 Task: Look for space in Khorramabad, Iran from 12th  August, 2023 to 15th August, 2023 for 3 adults in price range Rs.12000 to Rs.16000. Place can be entire place with 2 bedrooms having 3 beds and 1 bathroom. Property type can be house, flat, guest house. Booking option can be shelf check-in. Required host language is English.
Action: Mouse moved to (464, 70)
Screenshot: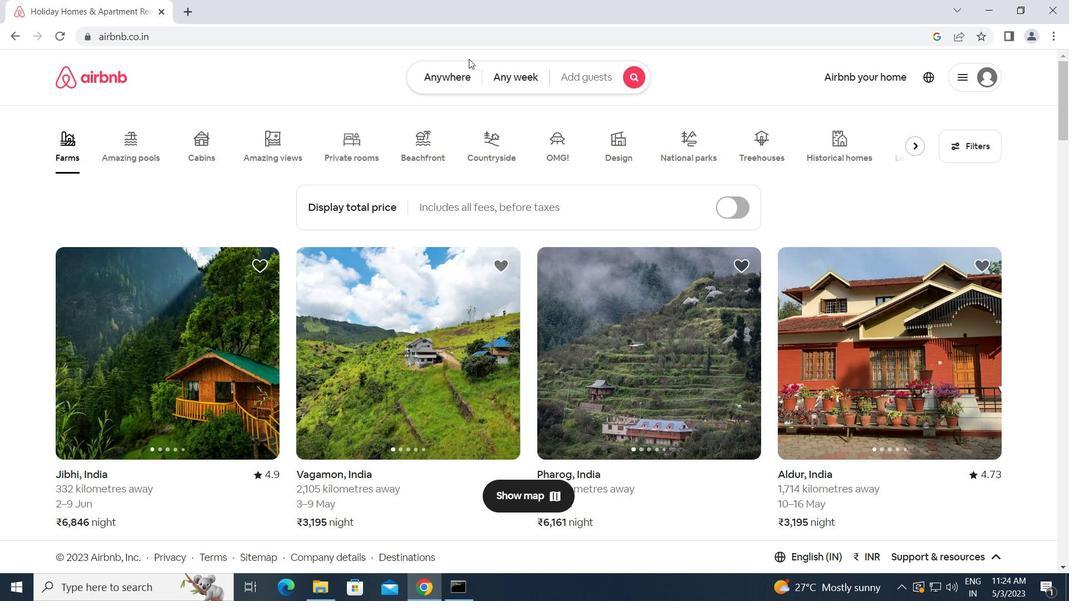 
Action: Mouse pressed left at (464, 70)
Screenshot: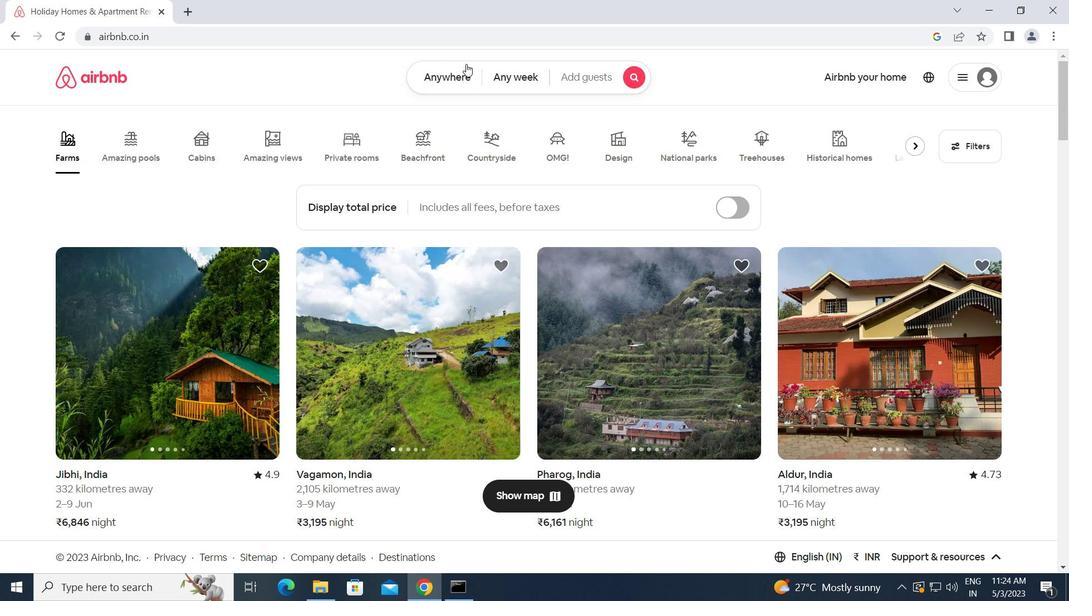 
Action: Mouse moved to (381, 129)
Screenshot: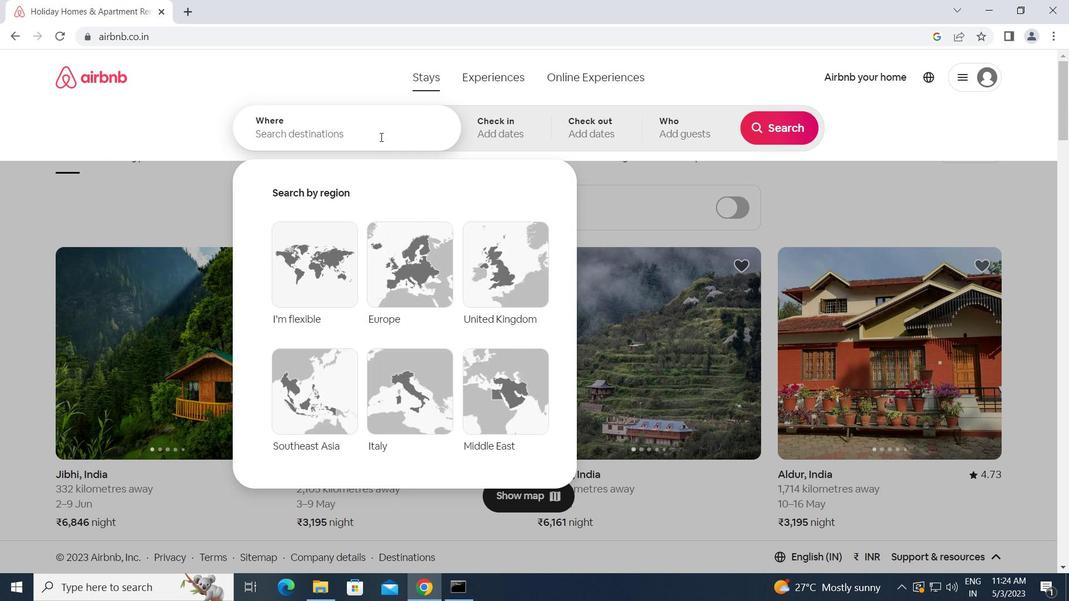 
Action: Mouse pressed left at (381, 129)
Screenshot: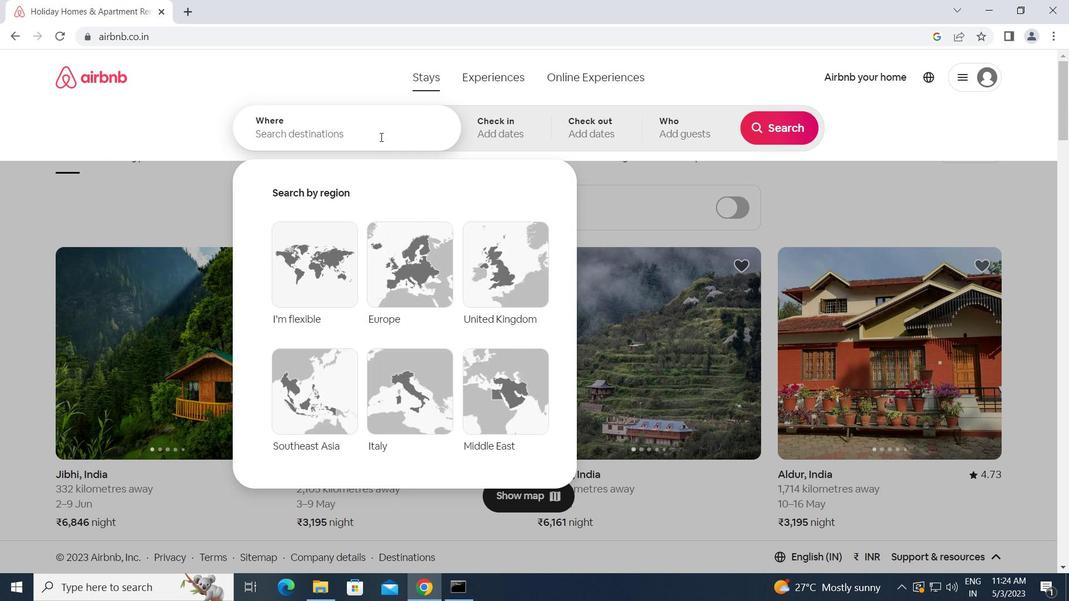 
Action: Key pressed k<Key.caps_lock>horramabad,<Key.space><Key.caps_lock>i<Key.caps_lock>ran<Key.enter>
Screenshot: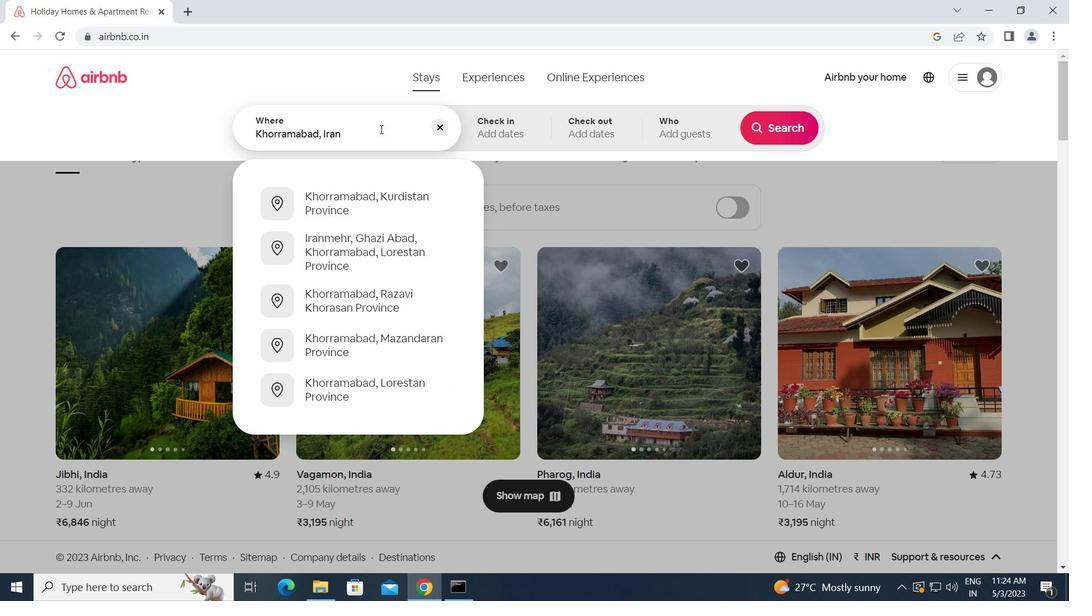 
Action: Mouse moved to (773, 239)
Screenshot: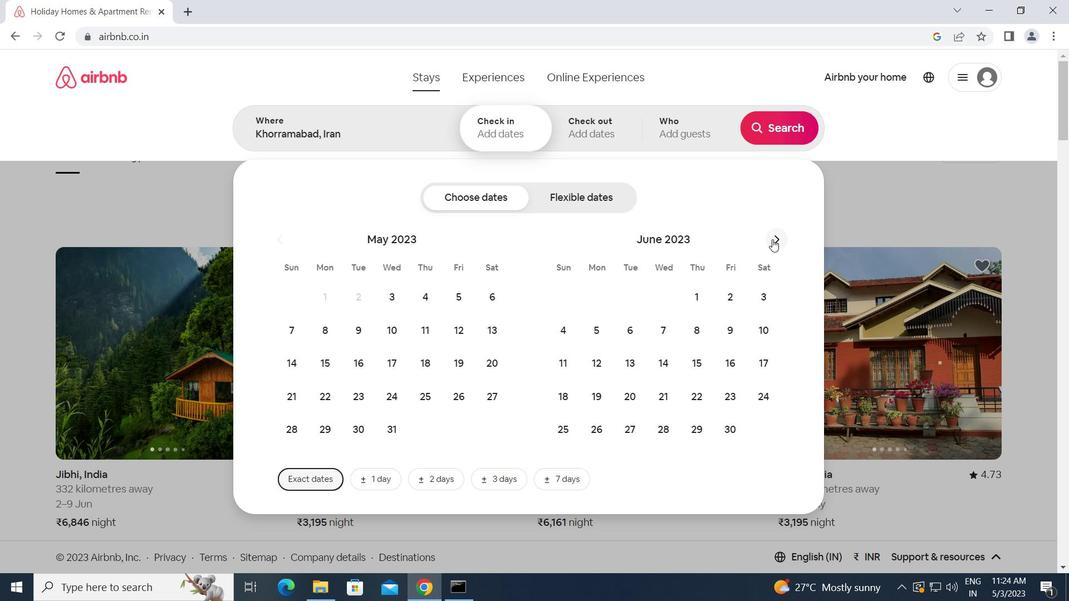 
Action: Mouse pressed left at (773, 239)
Screenshot: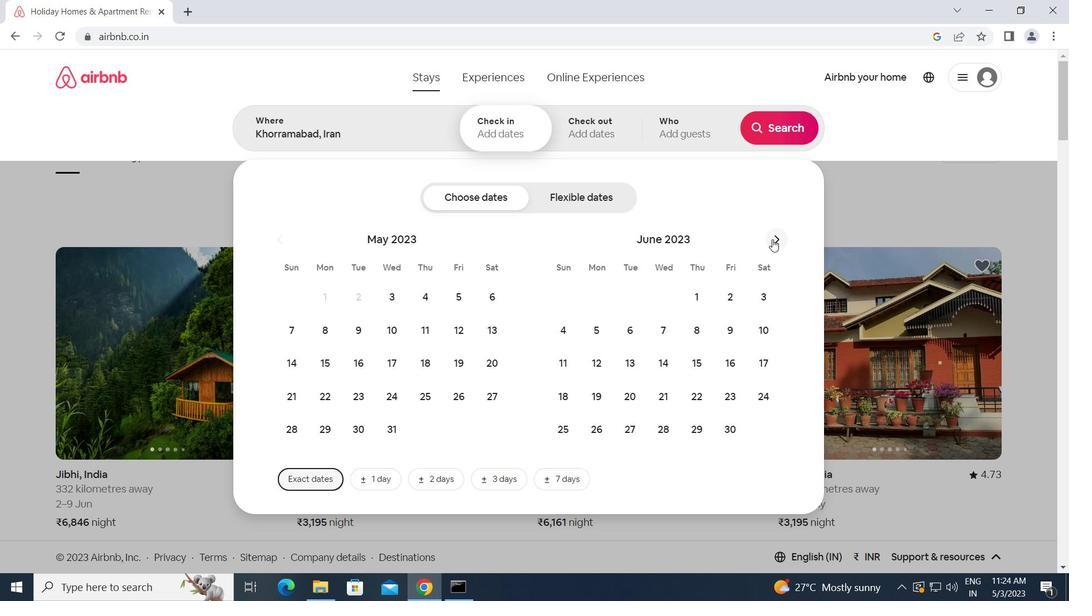 
Action: Mouse moved to (773, 239)
Screenshot: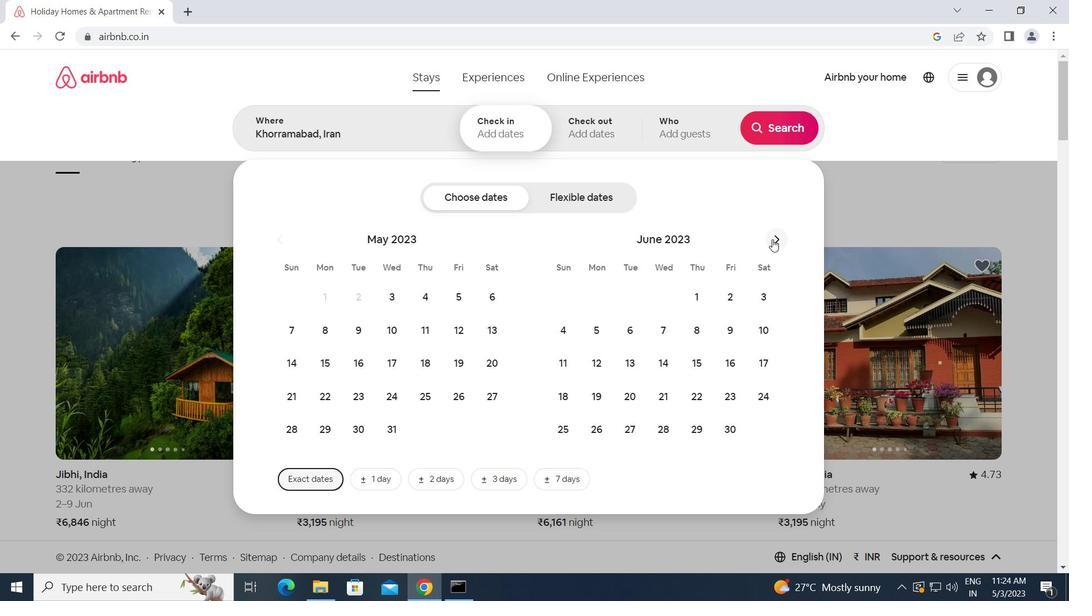 
Action: Mouse pressed left at (773, 239)
Screenshot: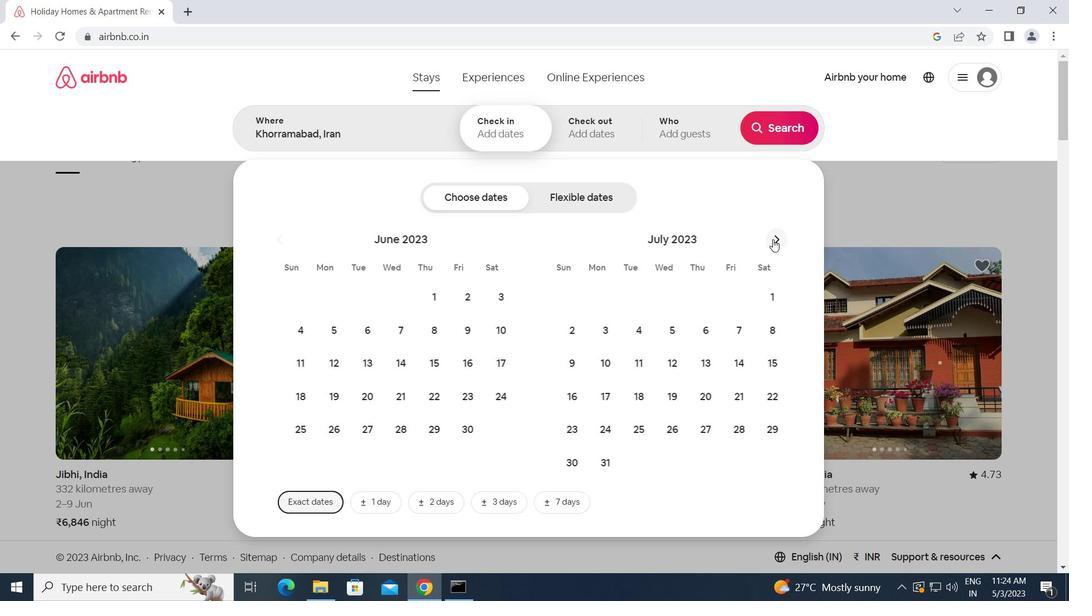 
Action: Mouse moved to (755, 327)
Screenshot: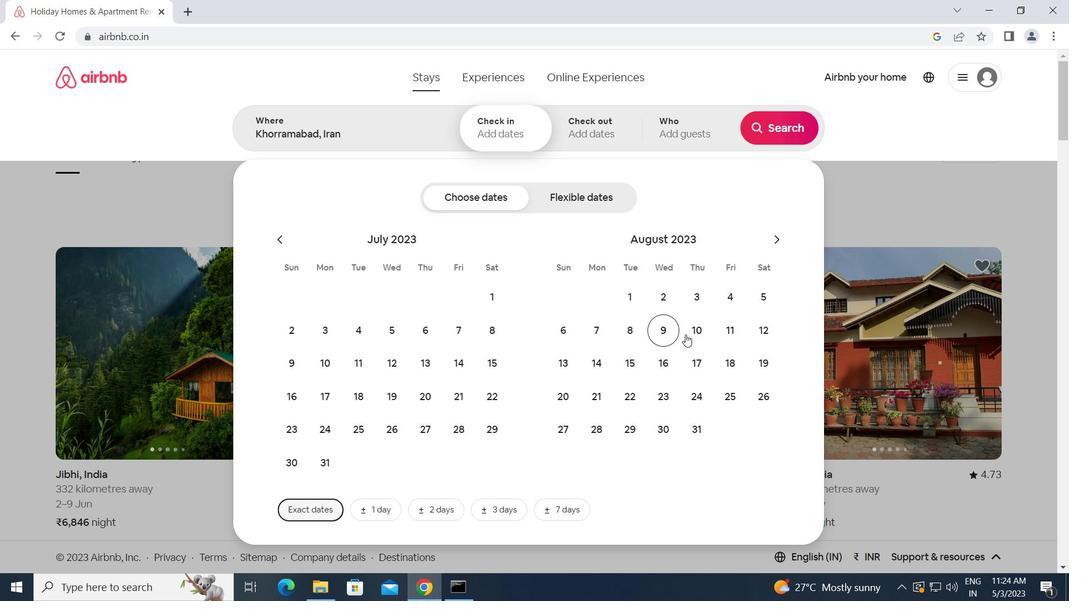 
Action: Mouse pressed left at (755, 327)
Screenshot: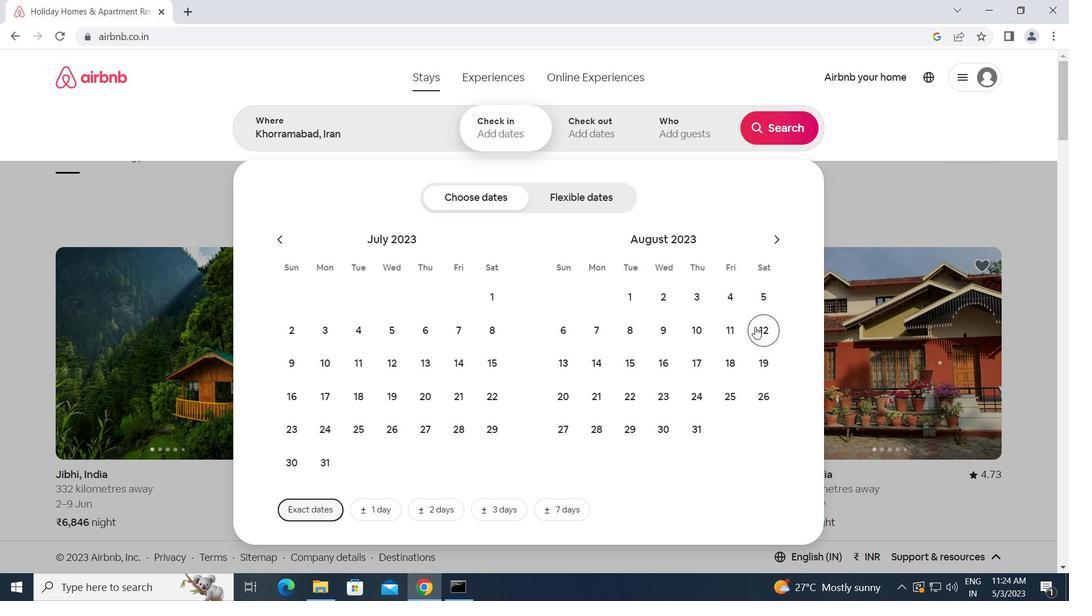 
Action: Mouse moved to (635, 363)
Screenshot: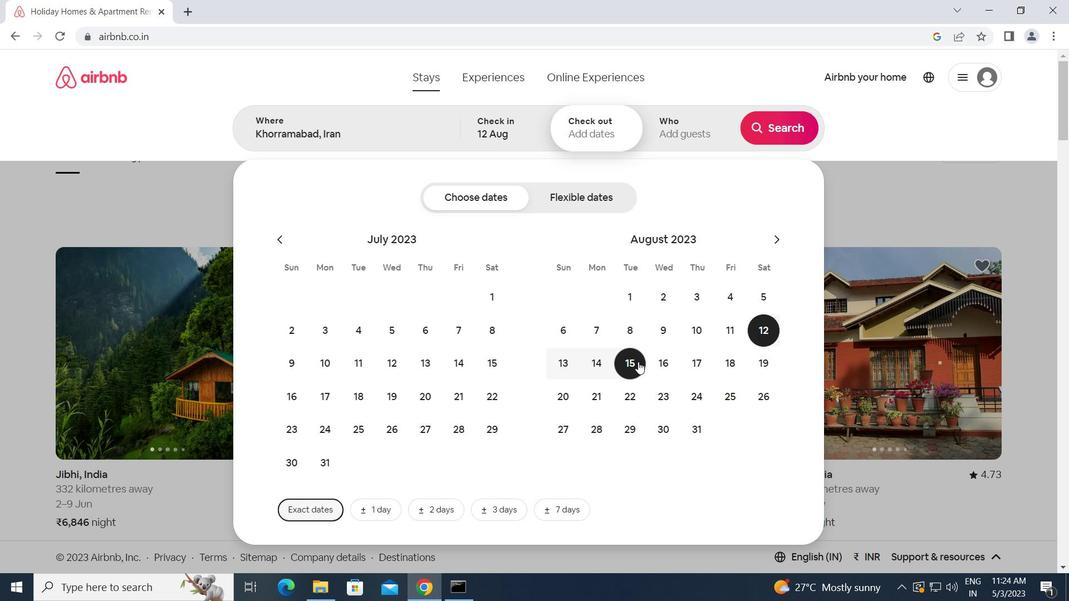 
Action: Mouse pressed left at (635, 363)
Screenshot: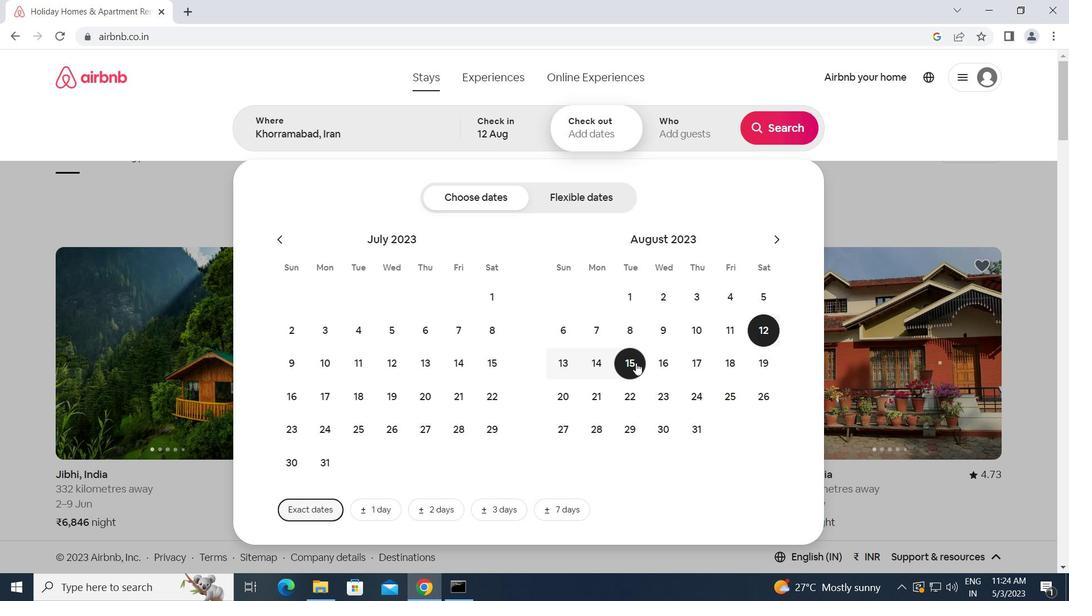 
Action: Mouse moved to (695, 128)
Screenshot: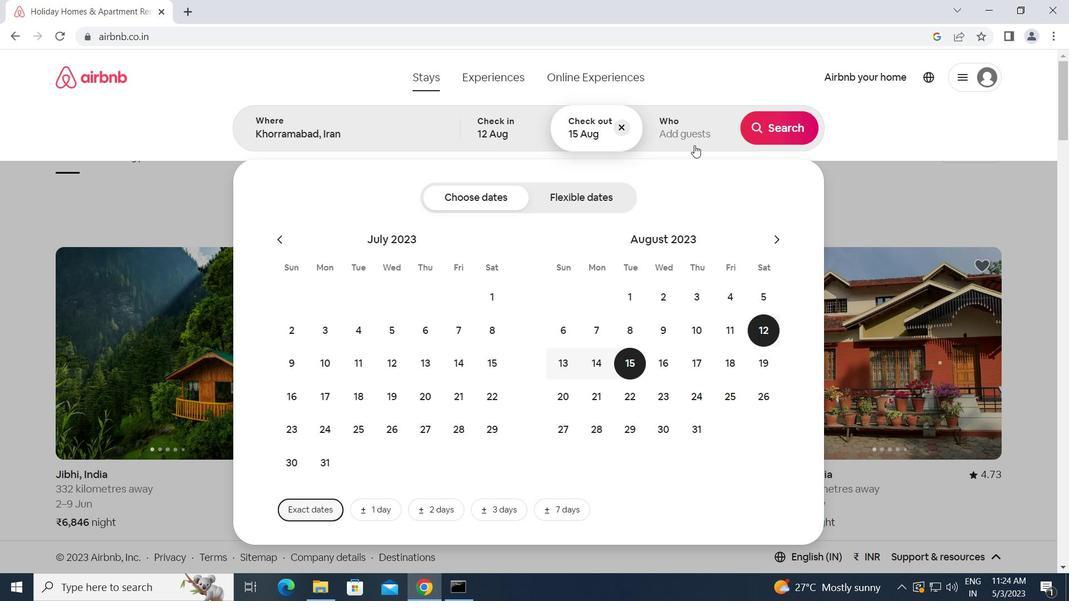 
Action: Mouse pressed left at (695, 128)
Screenshot: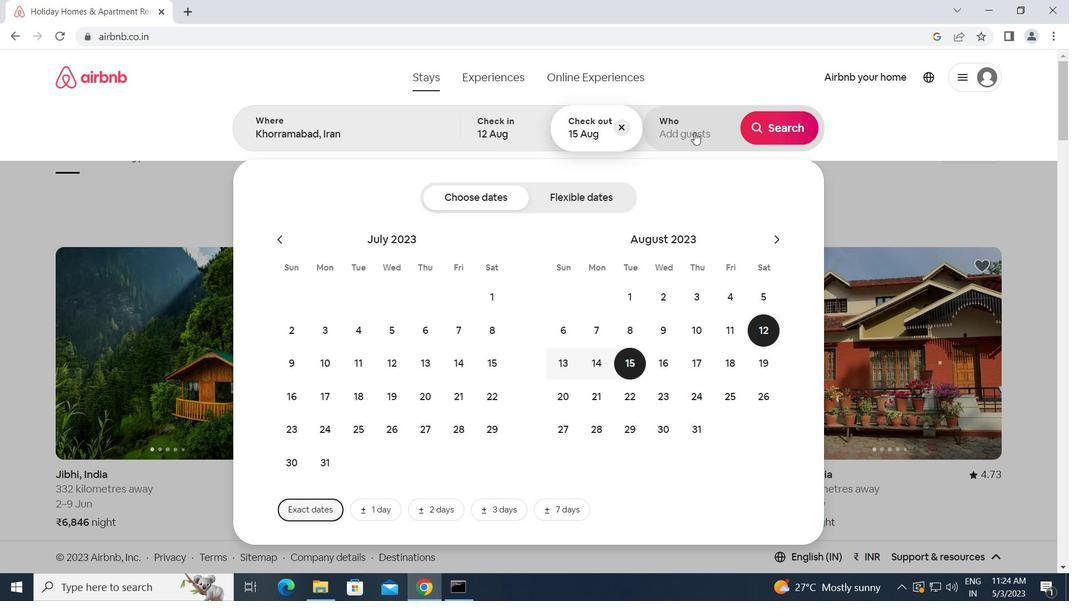 
Action: Mouse moved to (788, 195)
Screenshot: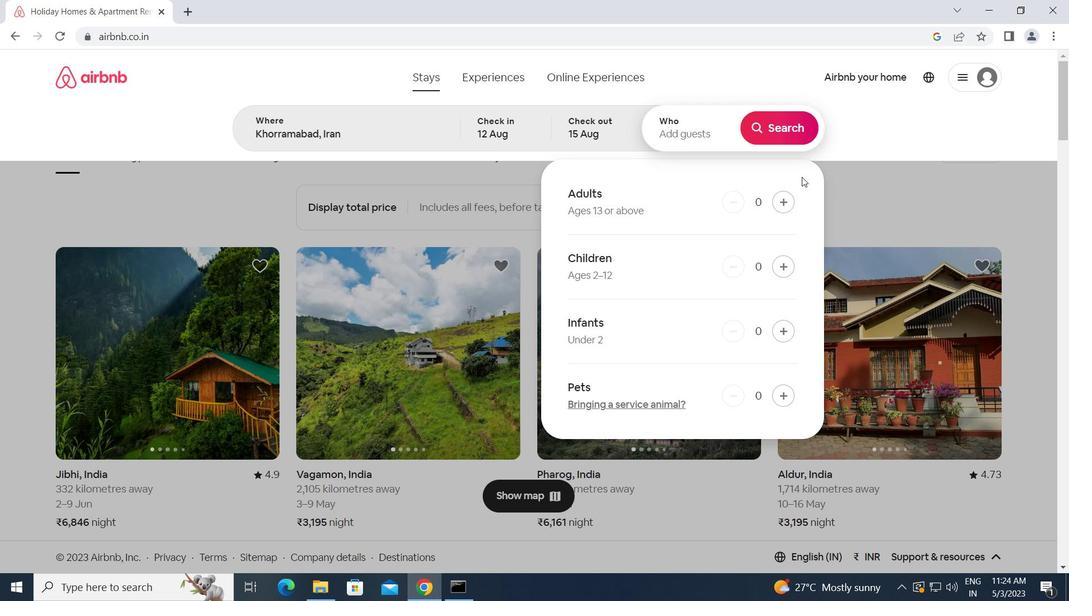 
Action: Mouse pressed left at (788, 195)
Screenshot: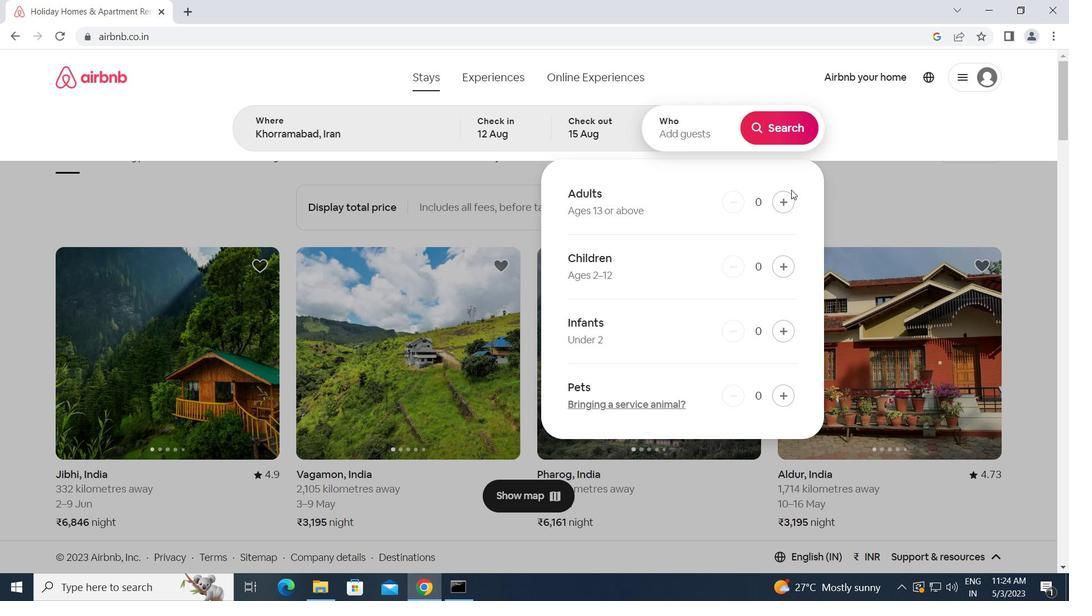 
Action: Mouse pressed left at (788, 195)
Screenshot: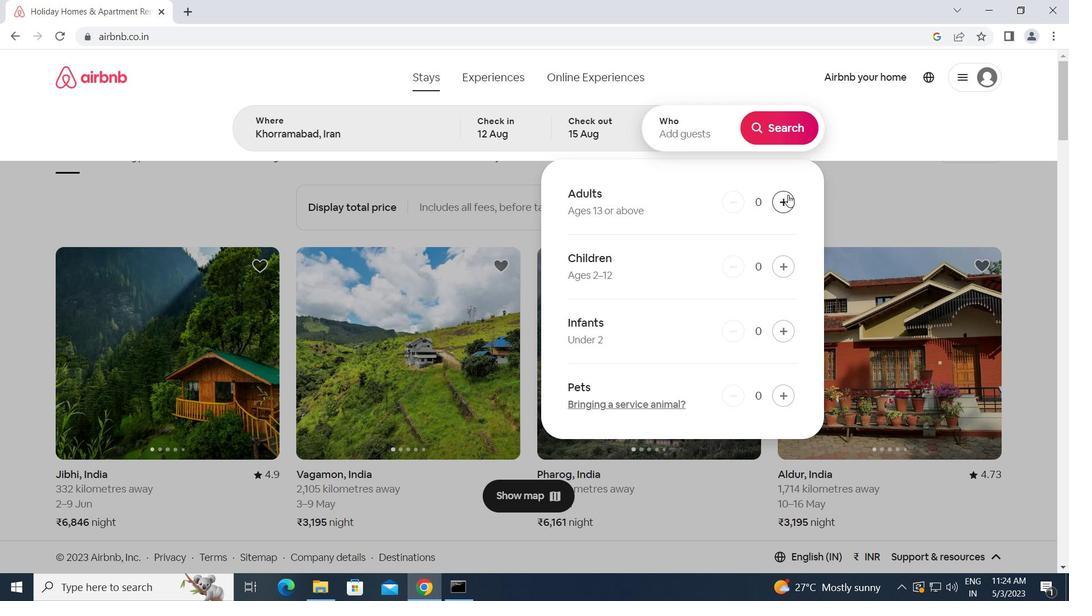 
Action: Mouse pressed left at (788, 195)
Screenshot: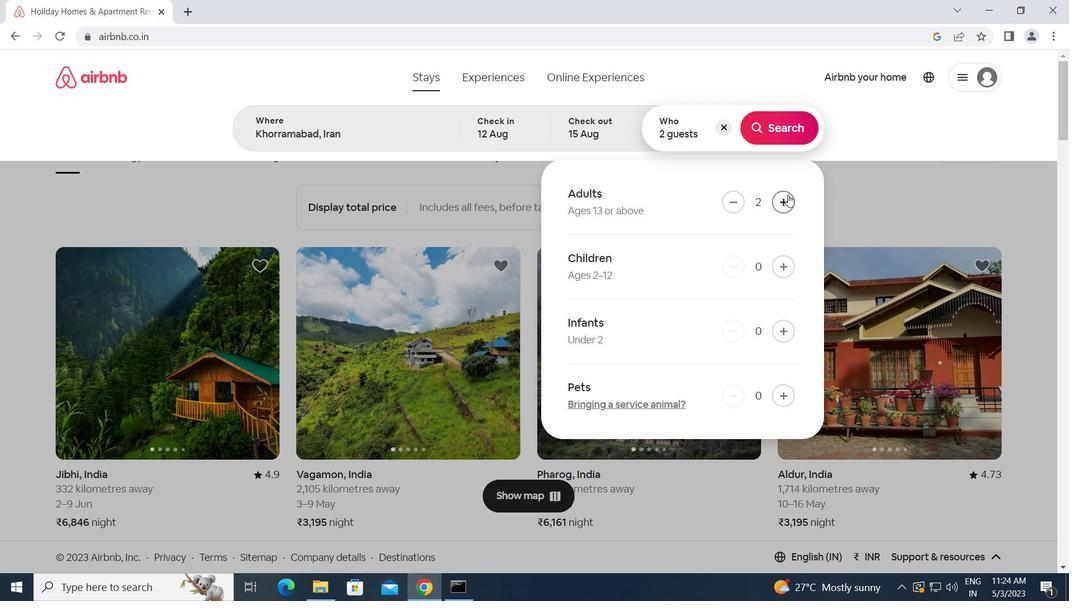 
Action: Mouse moved to (774, 125)
Screenshot: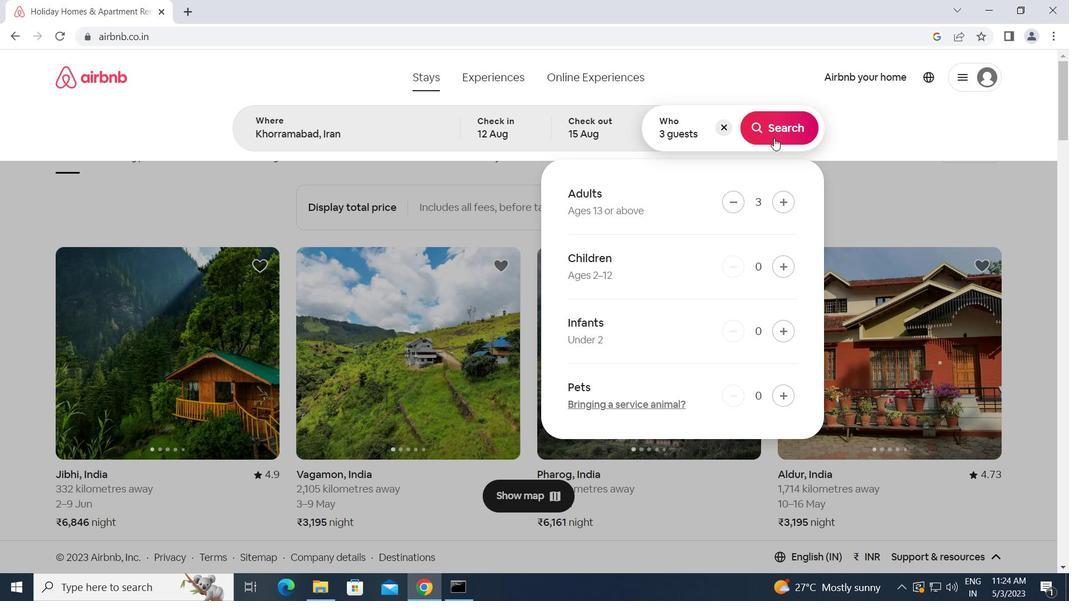 
Action: Mouse pressed left at (774, 125)
Screenshot: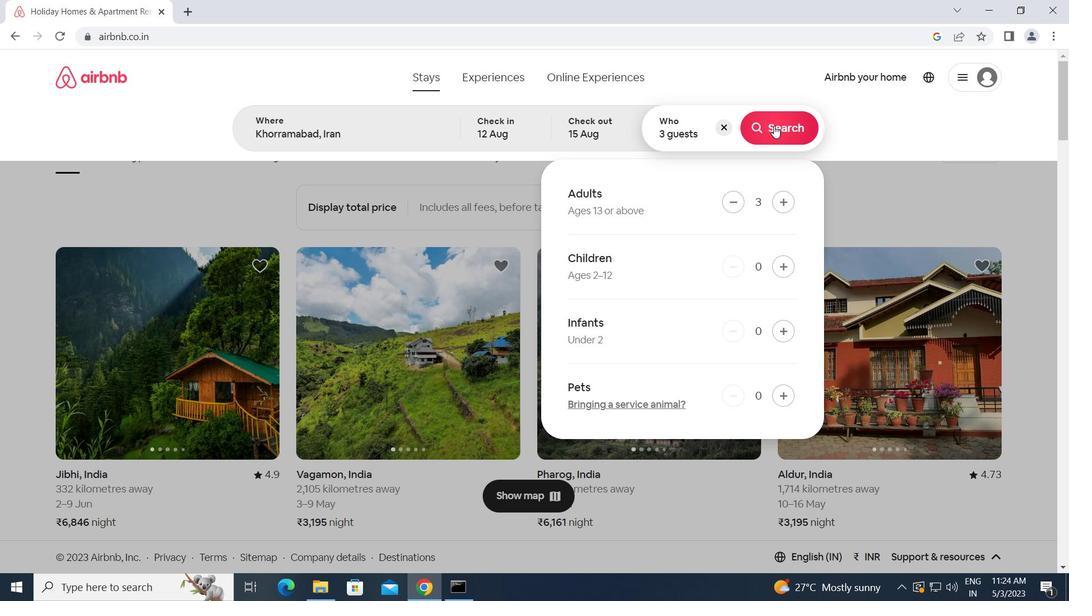 
Action: Mouse moved to (1004, 137)
Screenshot: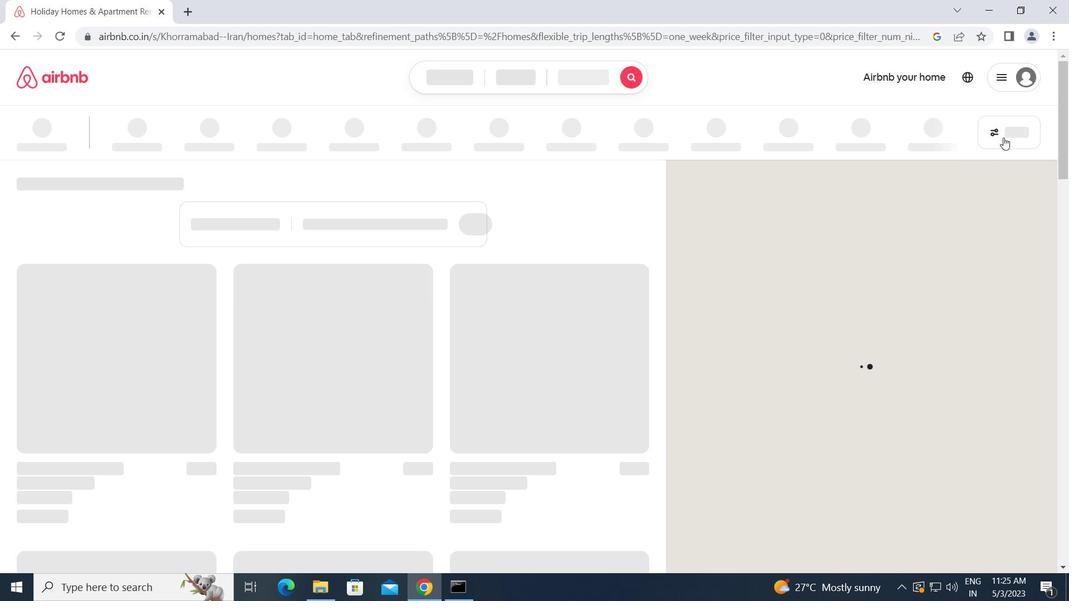 
Action: Mouse pressed left at (1004, 137)
Screenshot: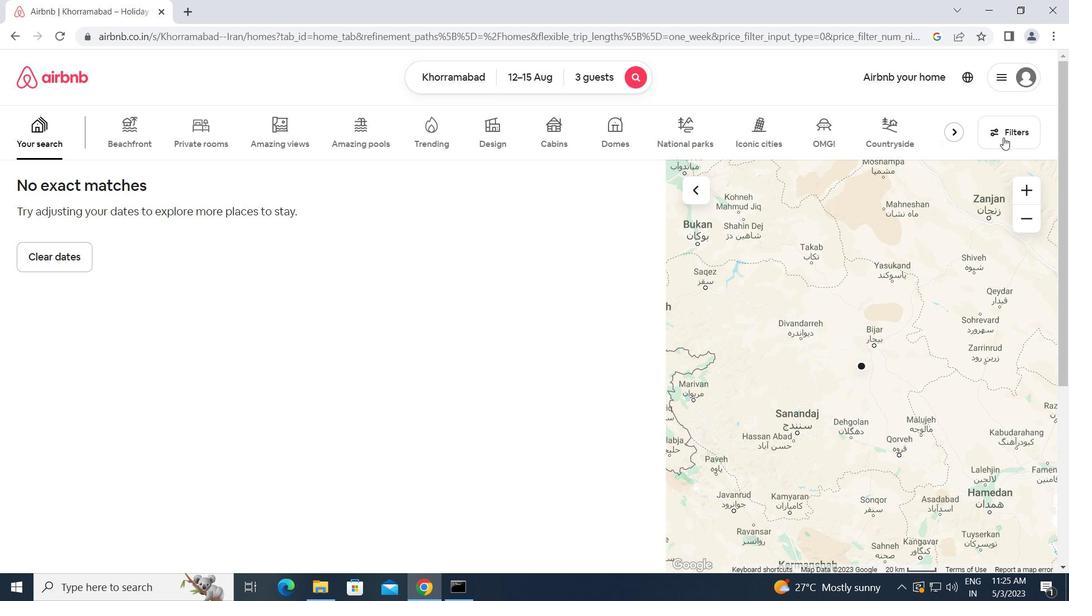 
Action: Mouse moved to (356, 222)
Screenshot: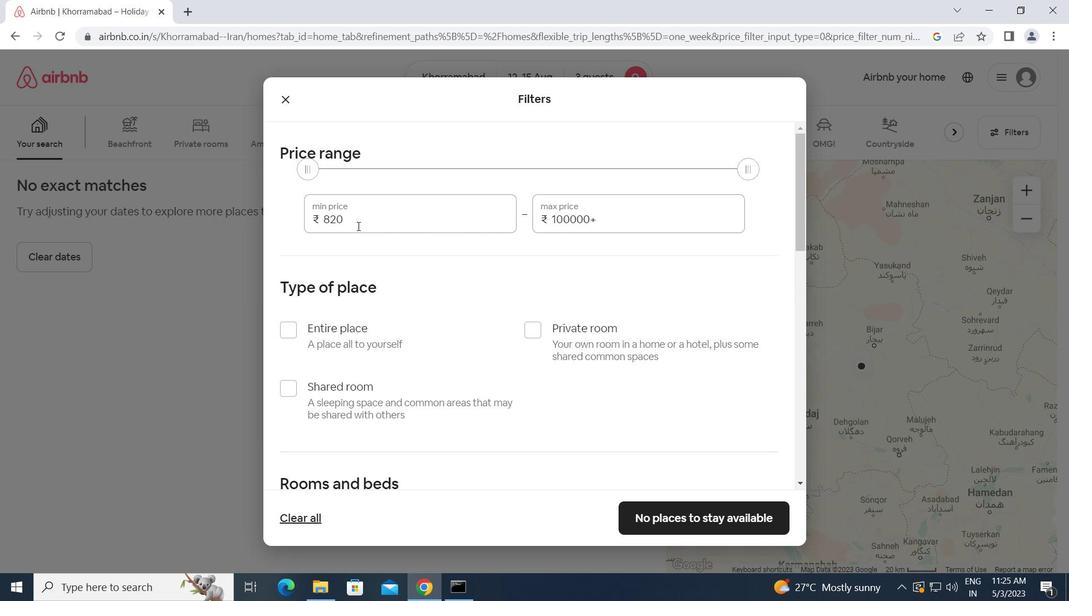 
Action: Mouse pressed left at (356, 222)
Screenshot: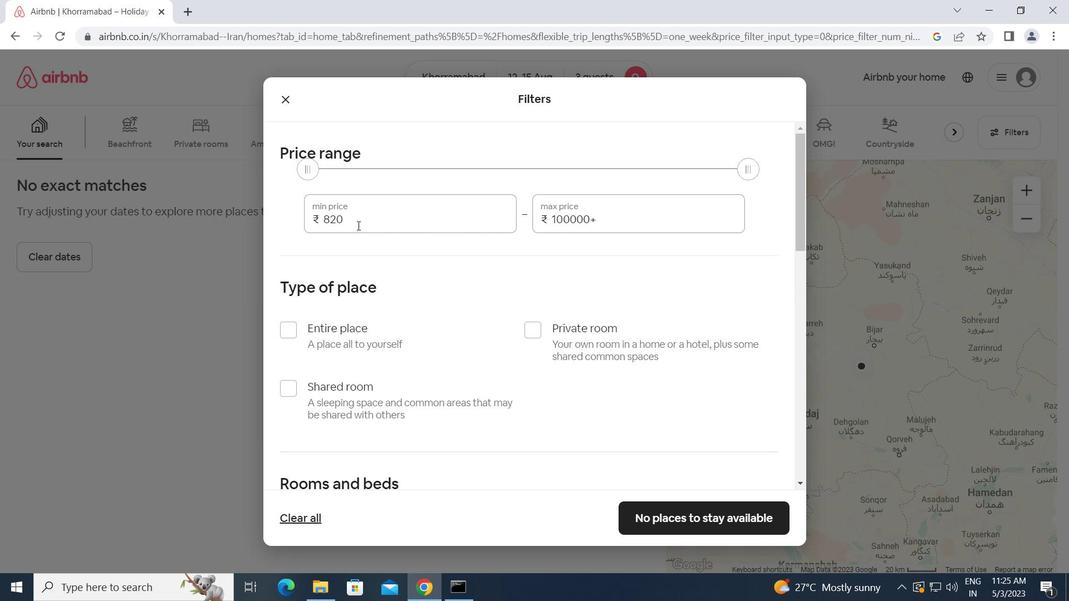 
Action: Mouse moved to (334, 227)
Screenshot: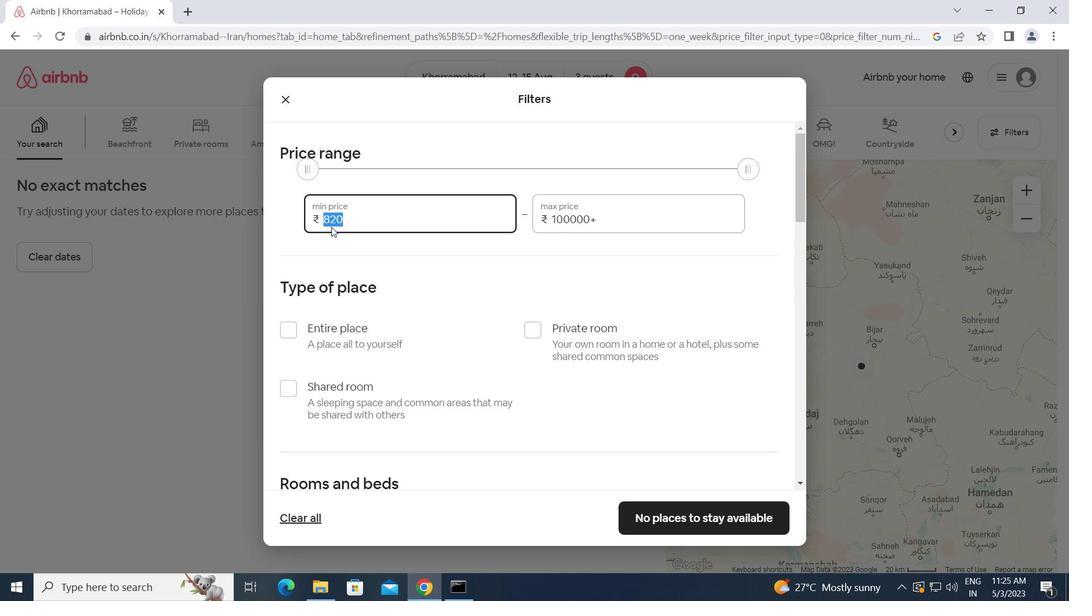 
Action: Key pressed 12000<Key.tab>16000
Screenshot: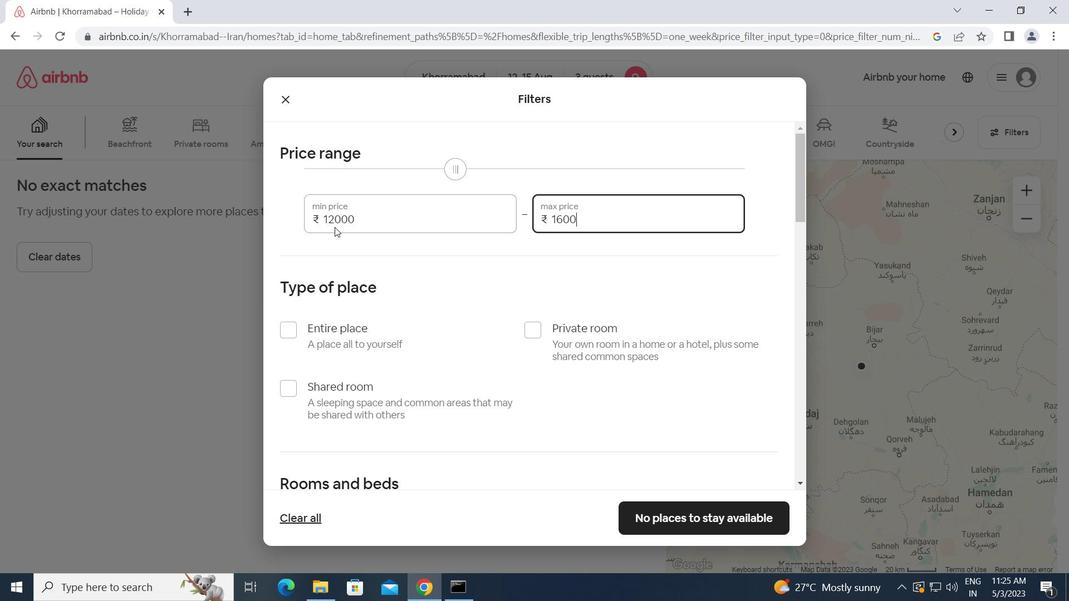 
Action: Mouse moved to (284, 328)
Screenshot: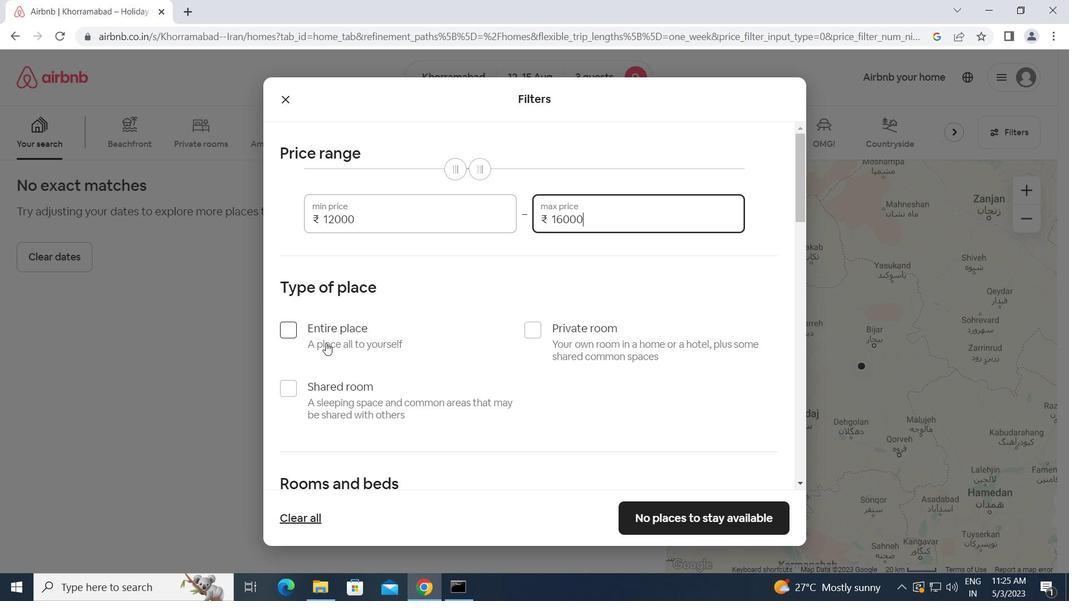 
Action: Mouse pressed left at (284, 328)
Screenshot: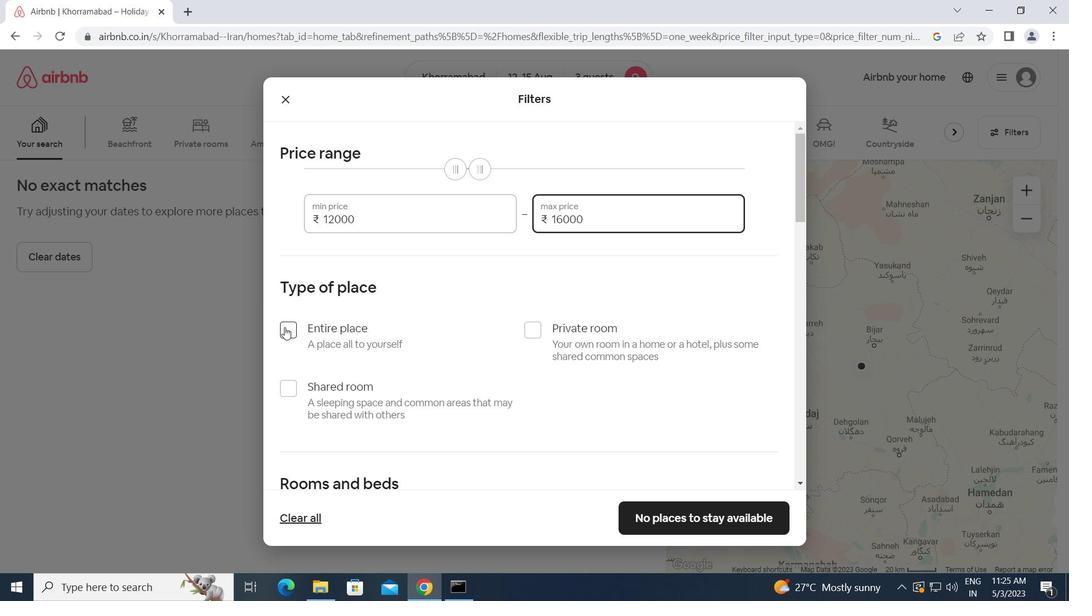 
Action: Mouse moved to (442, 350)
Screenshot: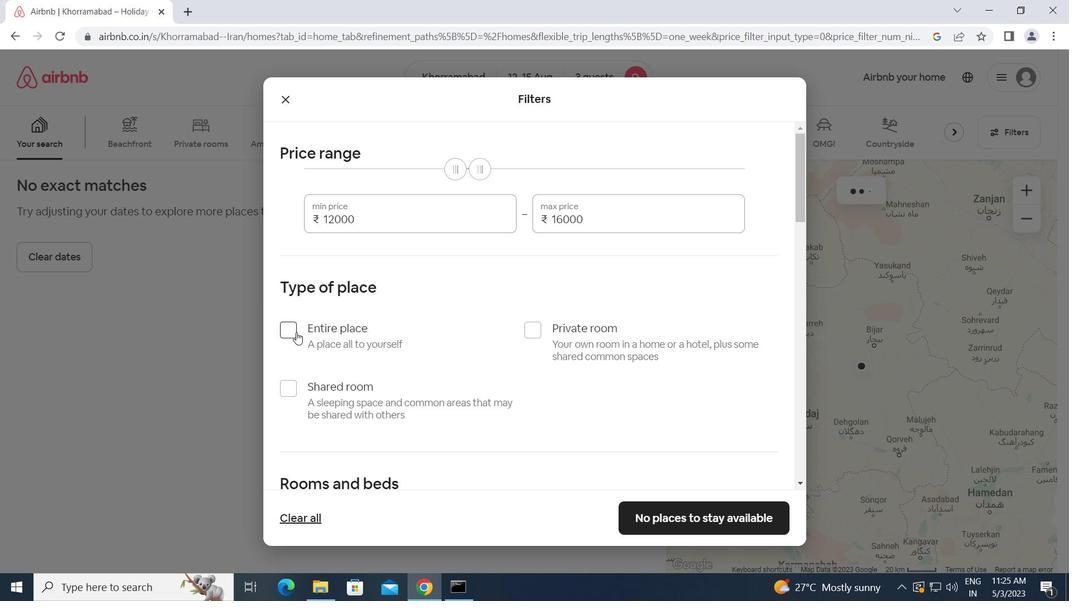 
Action: Mouse scrolled (442, 349) with delta (0, 0)
Screenshot: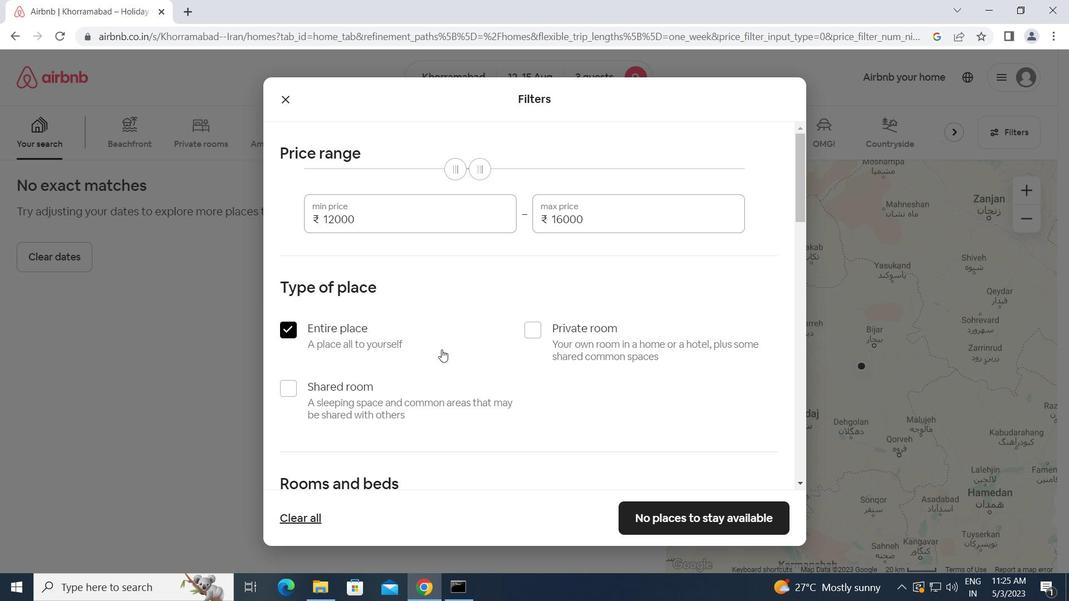 
Action: Mouse scrolled (442, 349) with delta (0, 0)
Screenshot: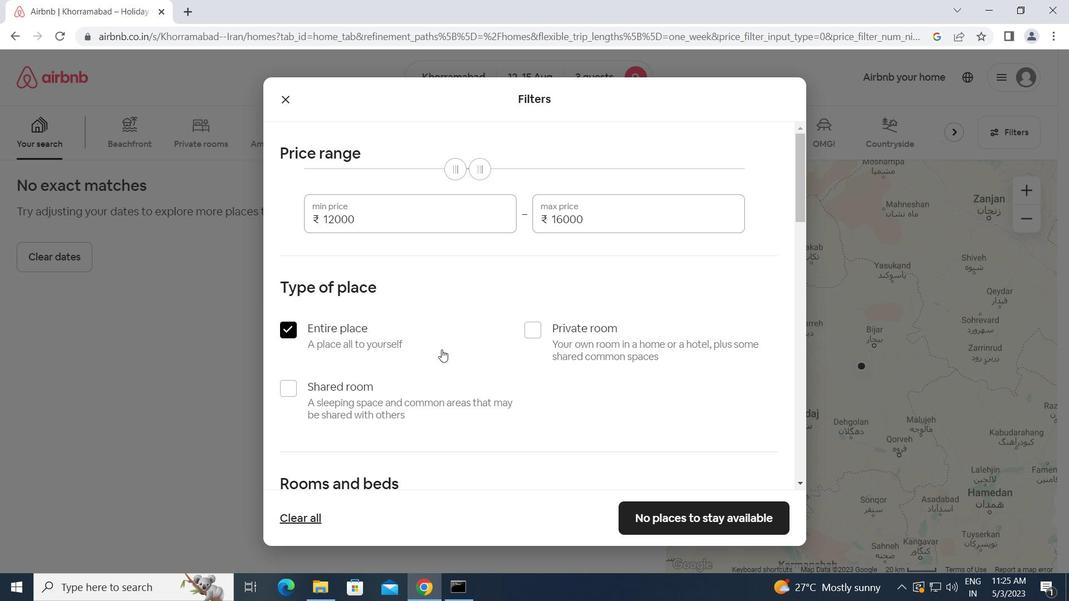 
Action: Mouse scrolled (442, 349) with delta (0, 0)
Screenshot: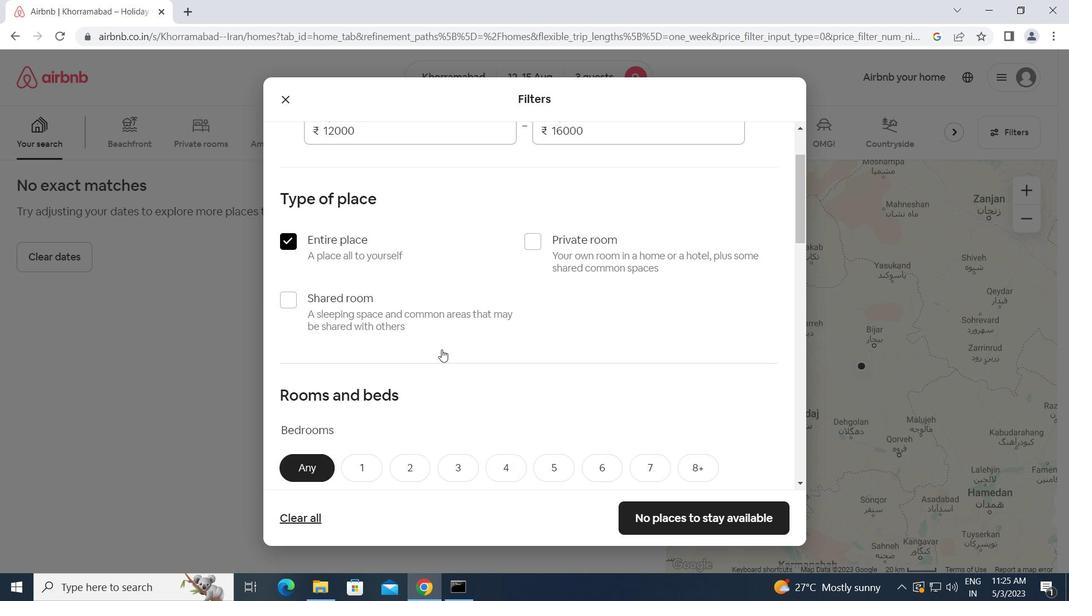
Action: Mouse moved to (405, 349)
Screenshot: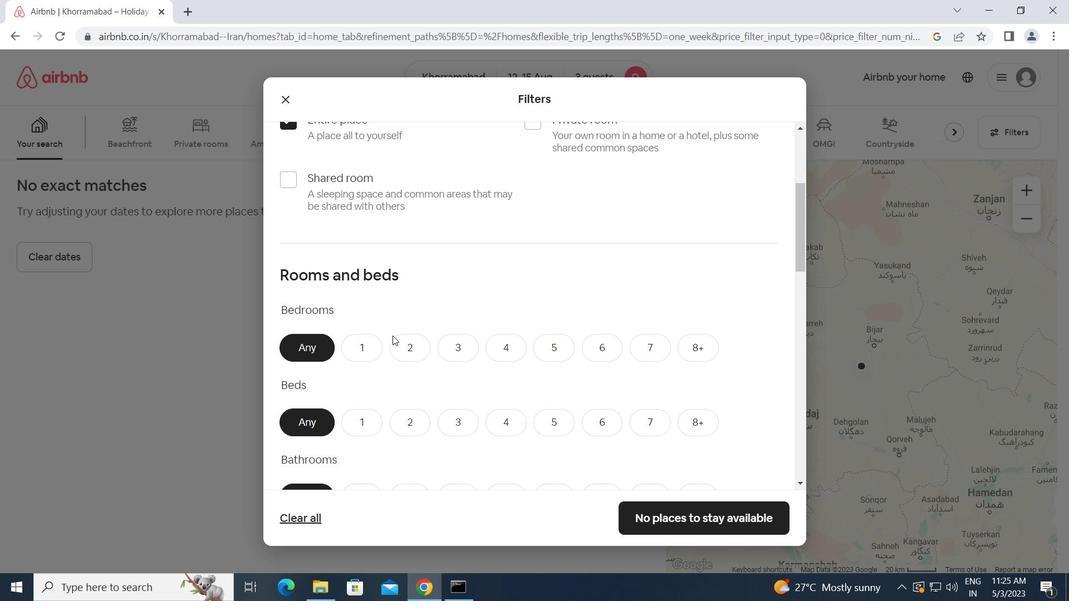
Action: Mouse pressed left at (405, 349)
Screenshot: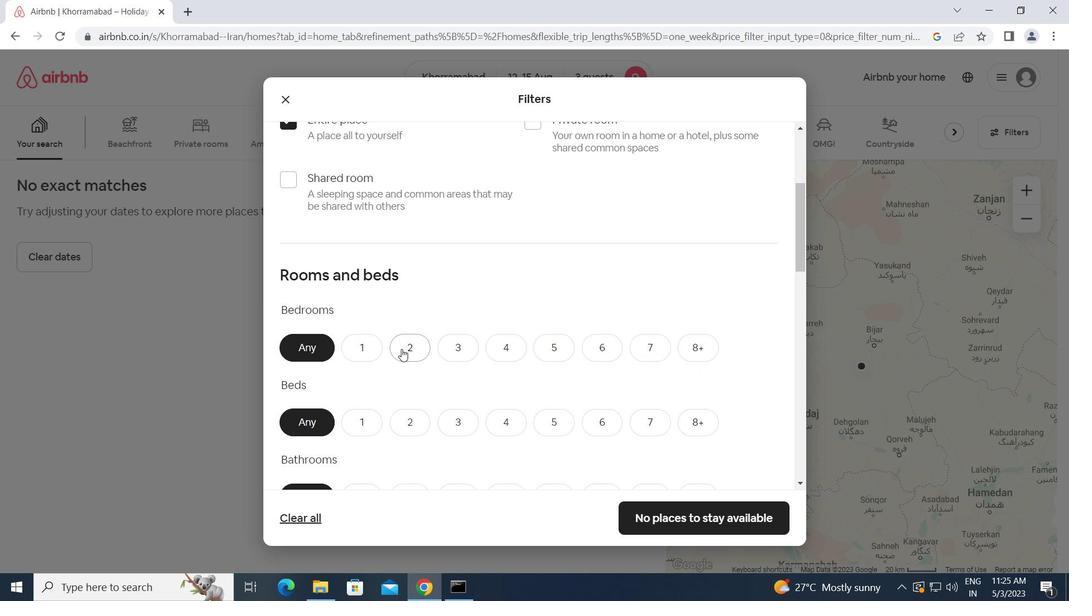 
Action: Mouse moved to (461, 416)
Screenshot: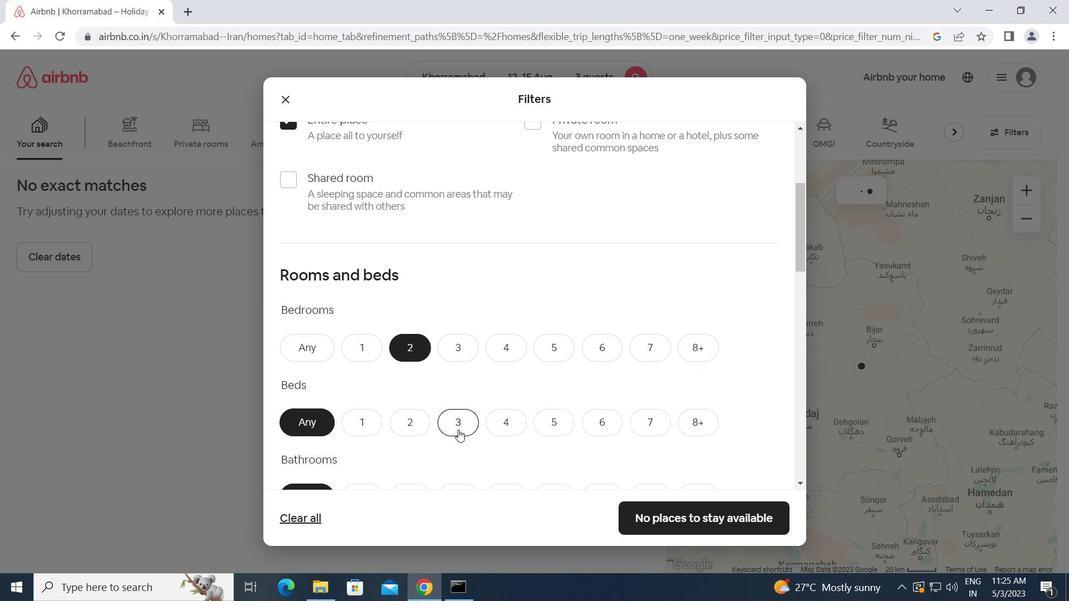 
Action: Mouse pressed left at (461, 416)
Screenshot: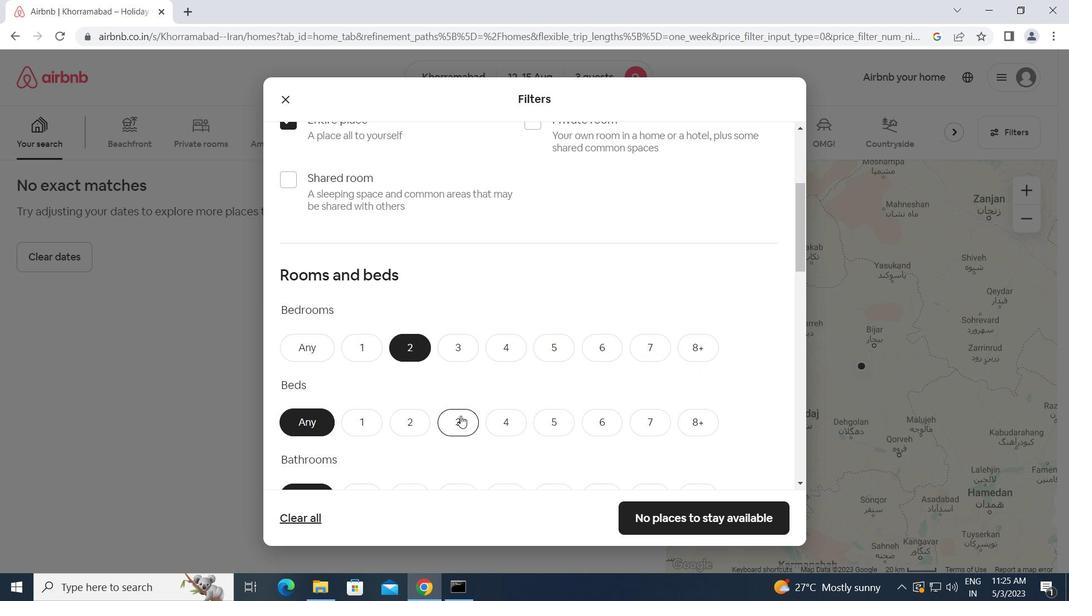 
Action: Mouse scrolled (461, 416) with delta (0, 0)
Screenshot: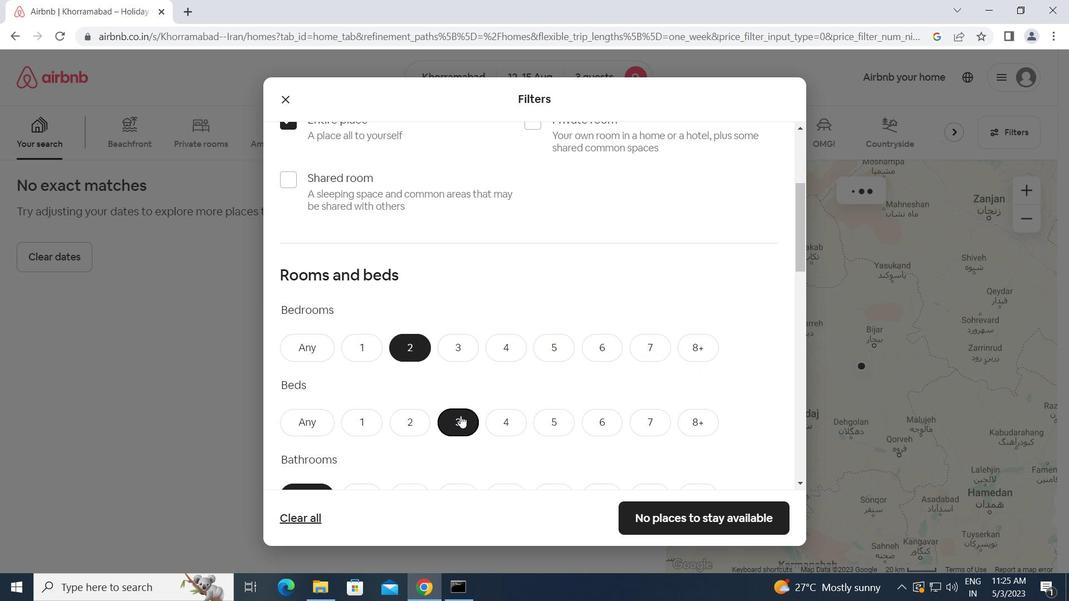 
Action: Mouse scrolled (461, 416) with delta (0, 0)
Screenshot: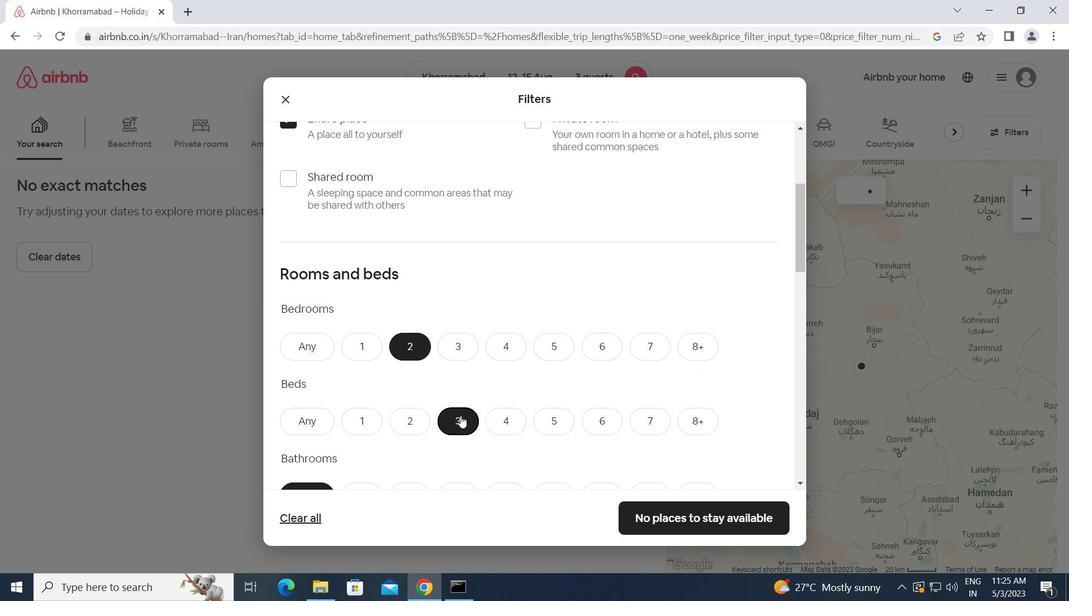 
Action: Mouse moved to (361, 364)
Screenshot: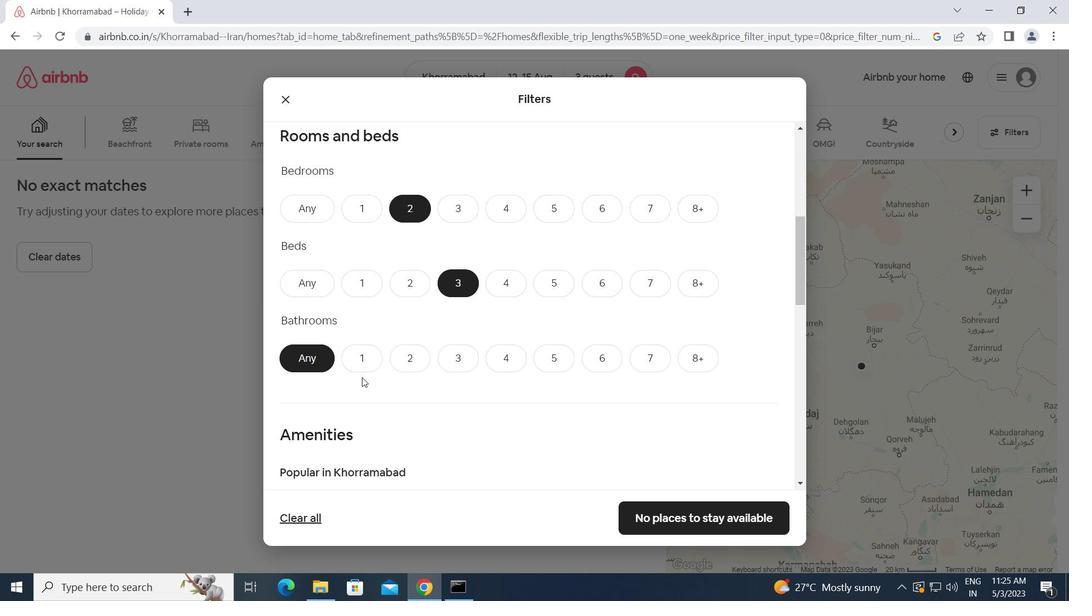 
Action: Mouse pressed left at (361, 364)
Screenshot: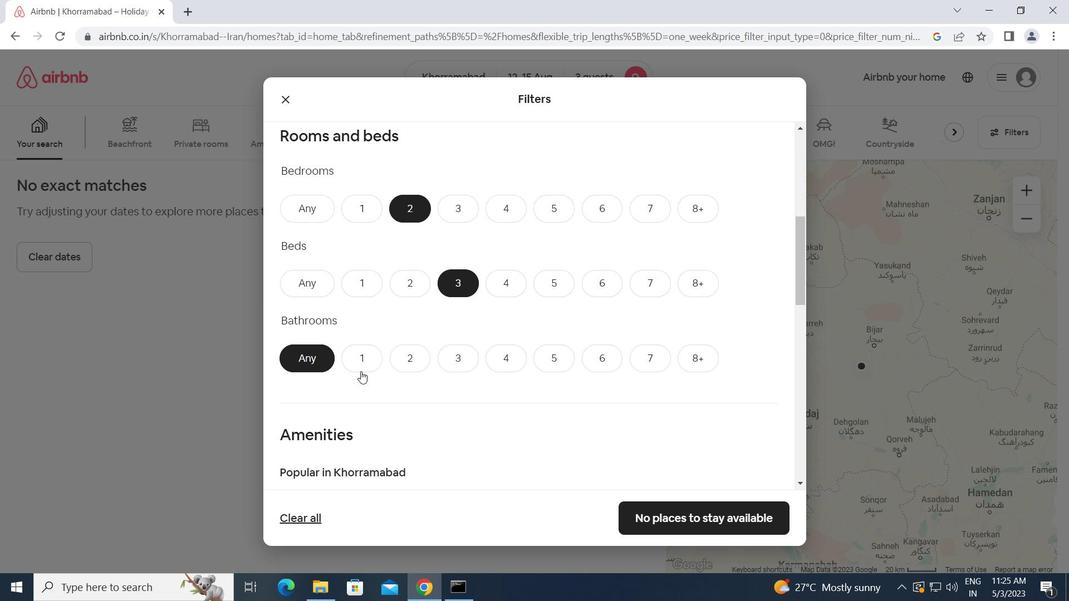 
Action: Mouse moved to (390, 374)
Screenshot: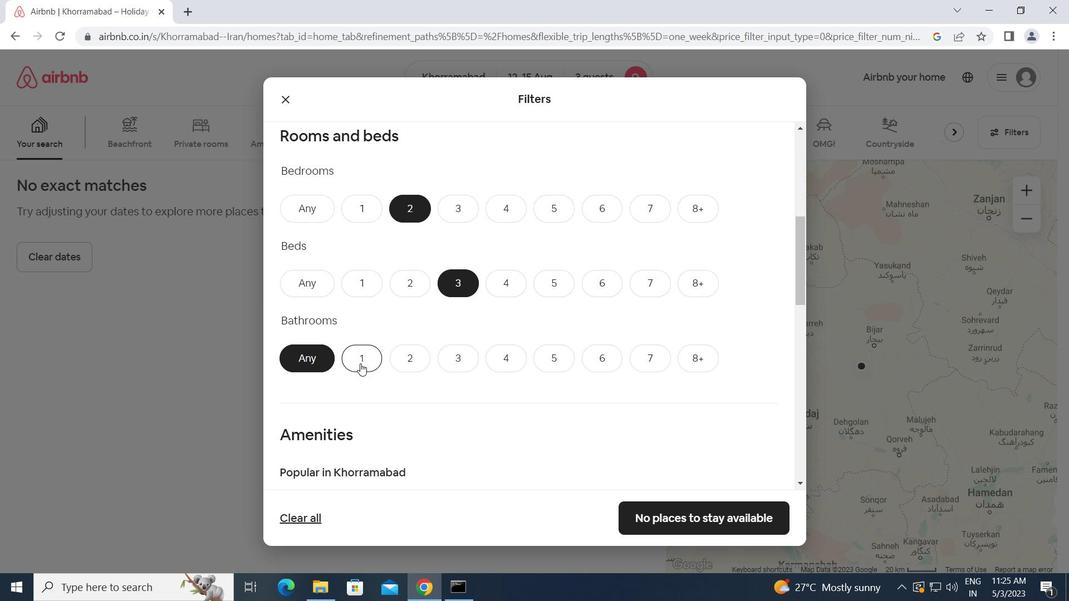 
Action: Mouse scrolled (390, 373) with delta (0, 0)
Screenshot: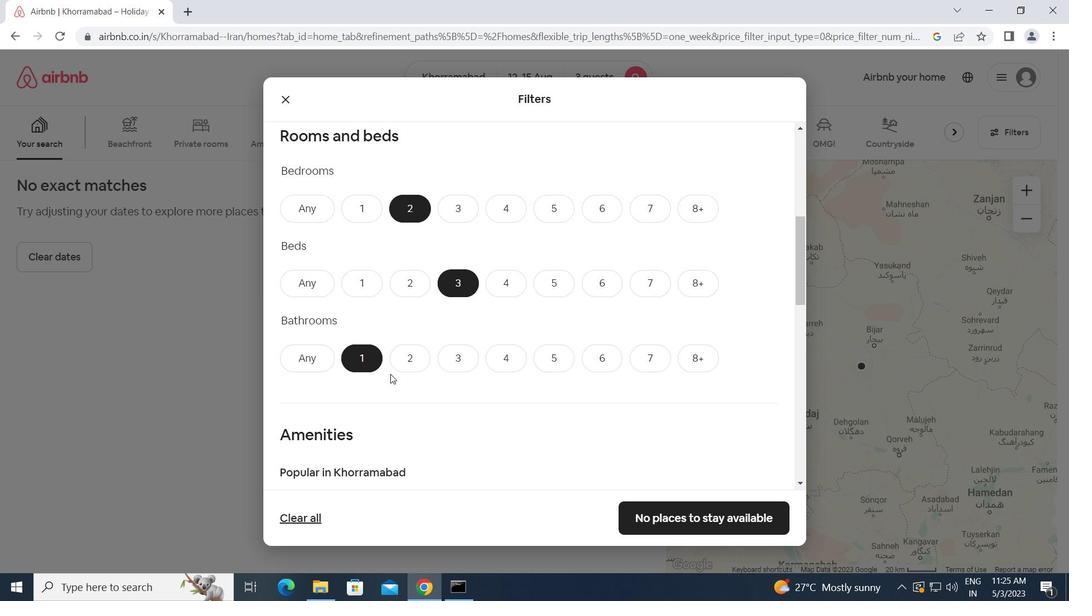 
Action: Mouse scrolled (390, 373) with delta (0, 0)
Screenshot: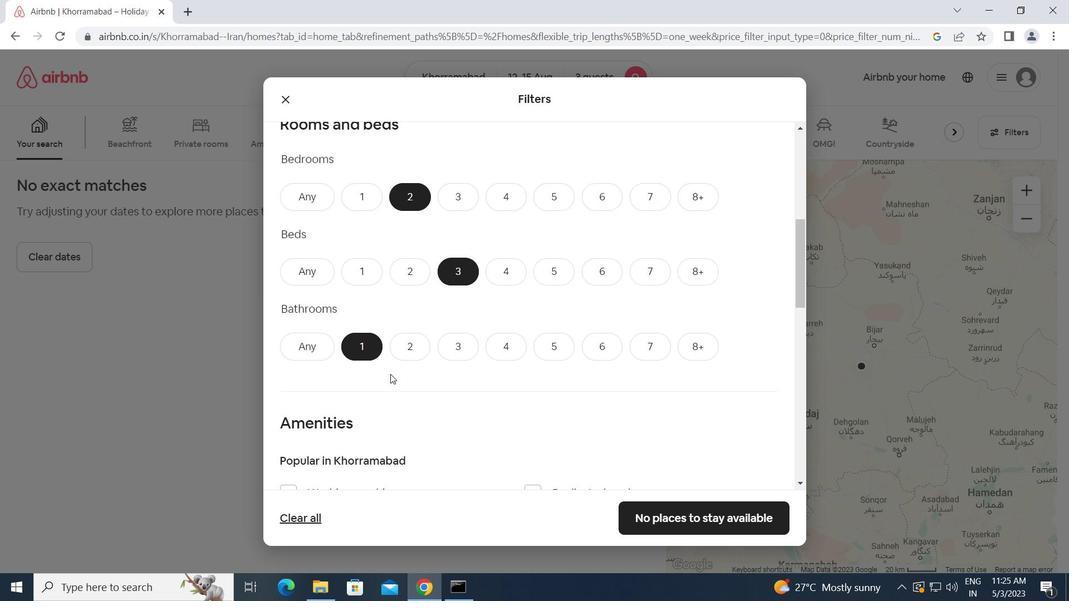 
Action: Mouse scrolled (390, 373) with delta (0, 0)
Screenshot: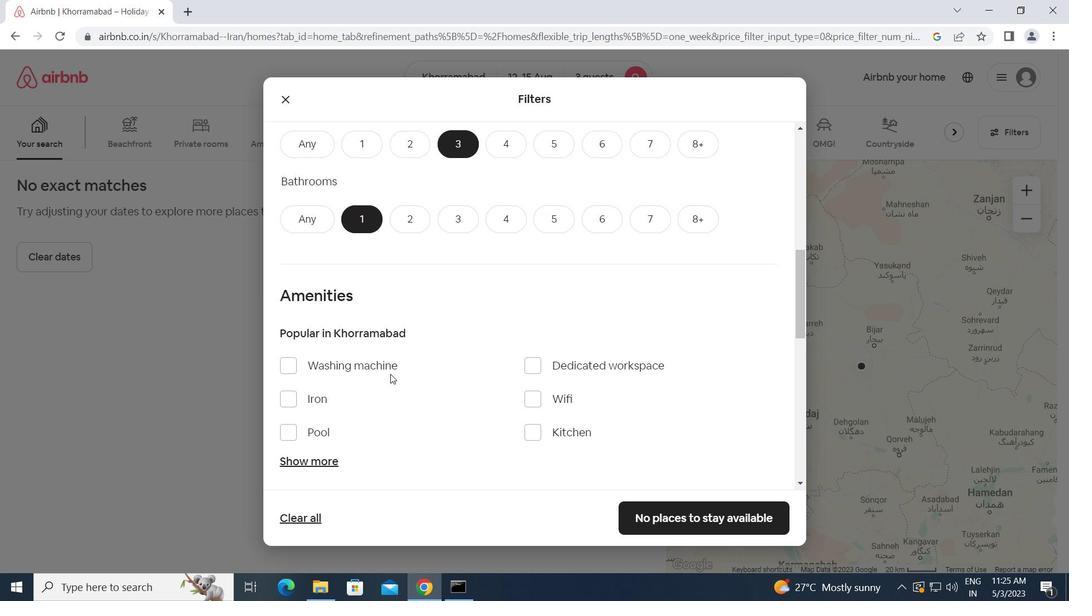 
Action: Mouse scrolled (390, 373) with delta (0, 0)
Screenshot: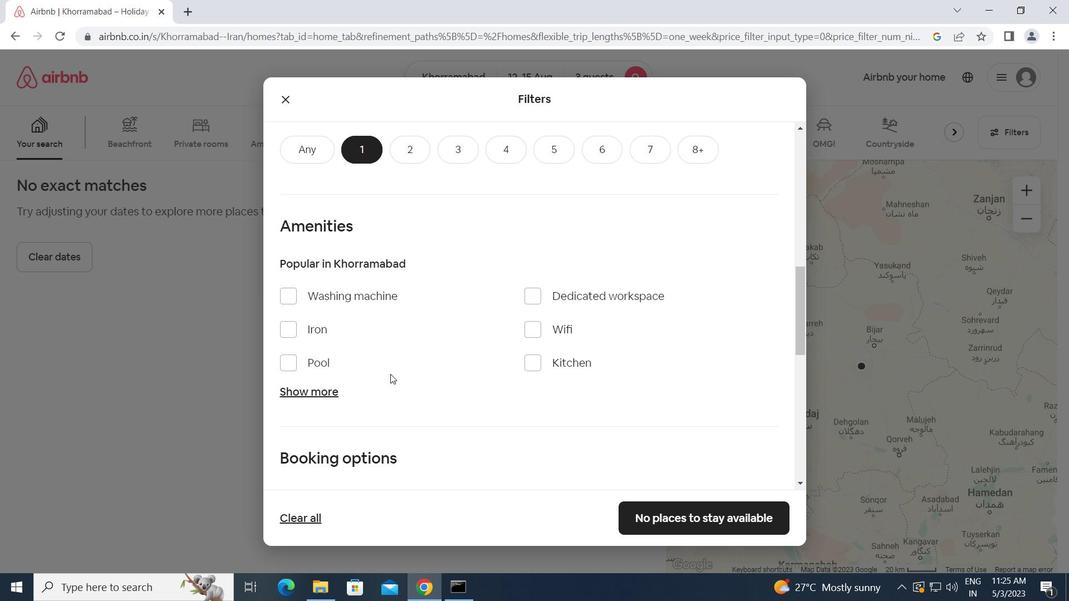 
Action: Mouse scrolled (390, 373) with delta (0, 0)
Screenshot: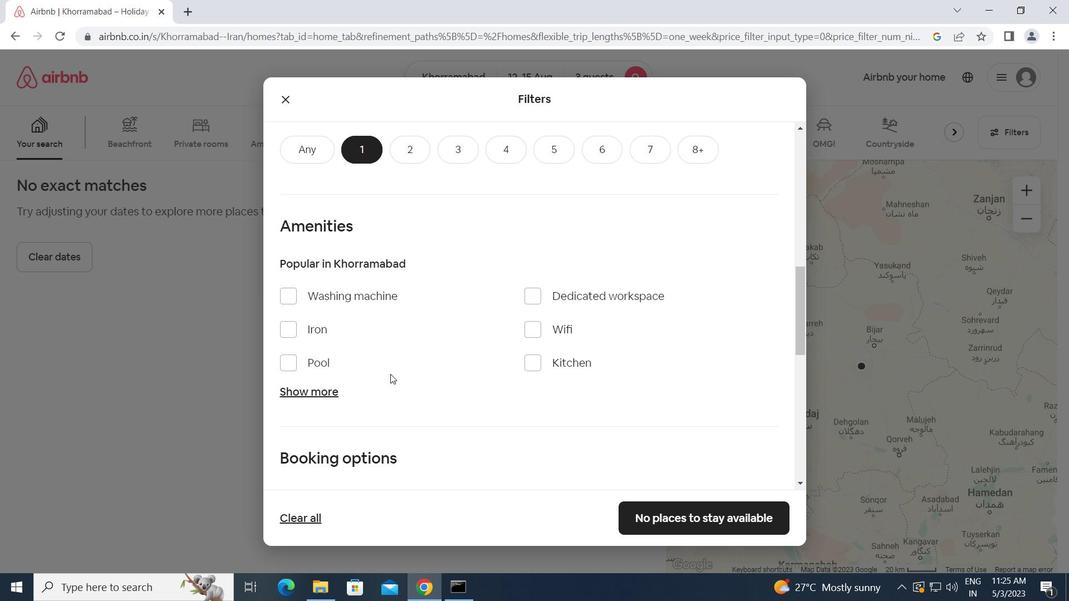 
Action: Mouse moved to (742, 417)
Screenshot: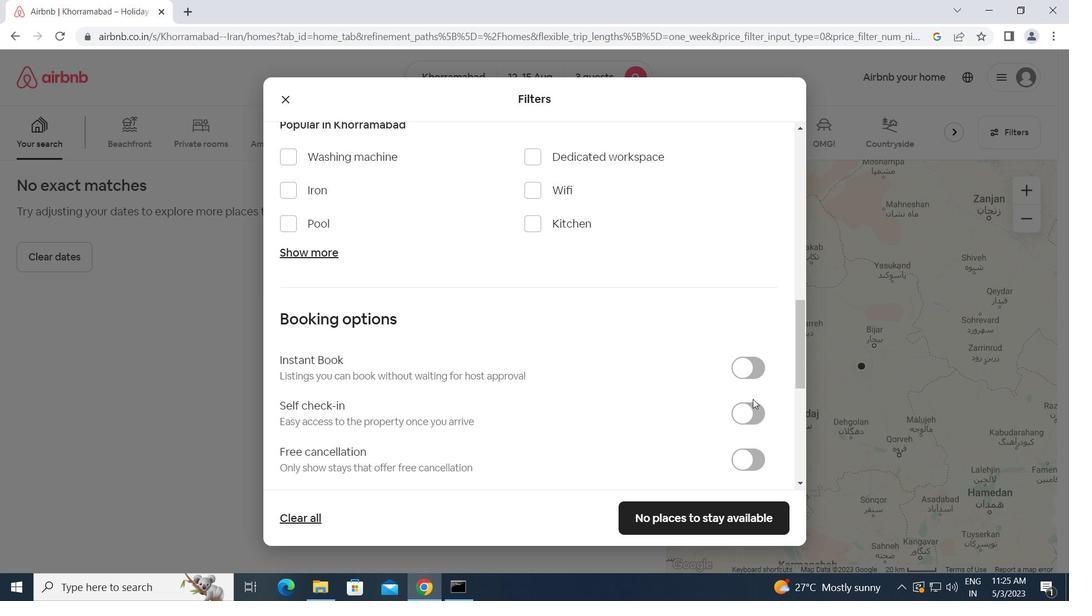 
Action: Mouse pressed left at (742, 417)
Screenshot: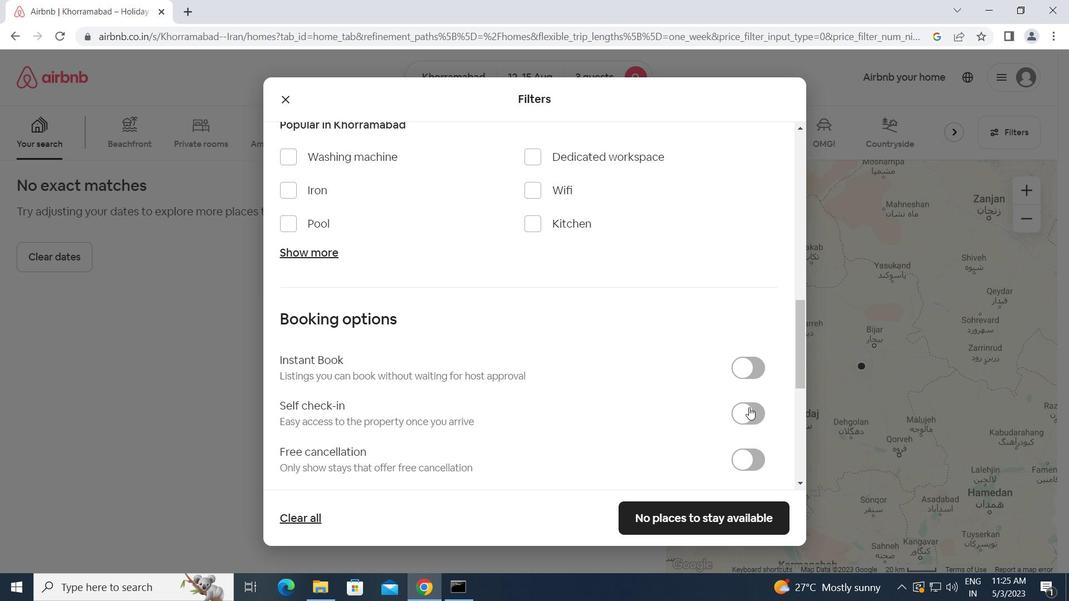 
Action: Mouse moved to (619, 428)
Screenshot: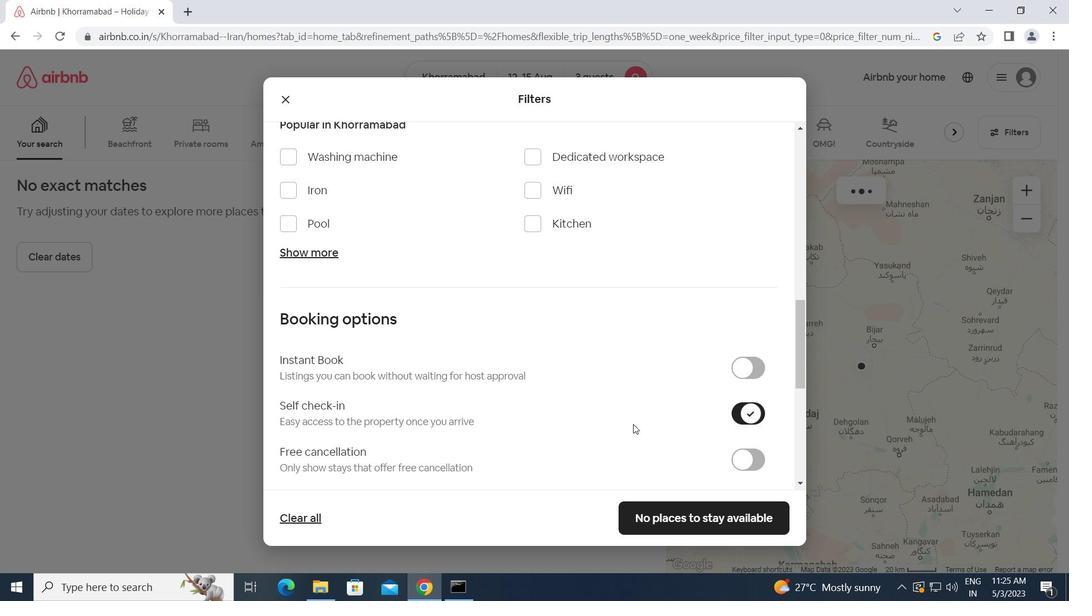 
Action: Mouse scrolled (619, 427) with delta (0, 0)
Screenshot: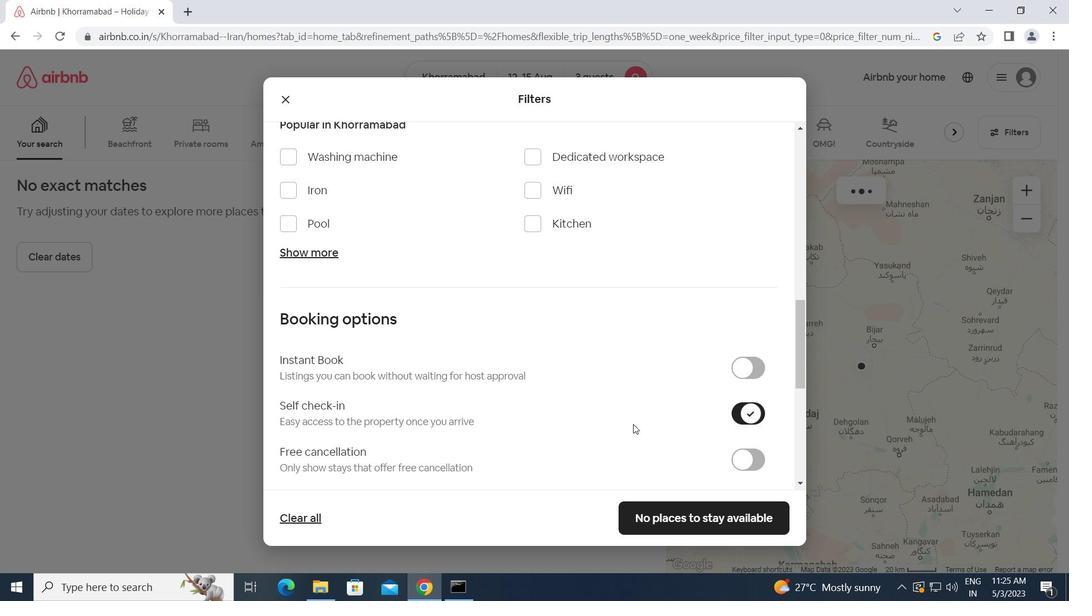 
Action: Mouse moved to (619, 428)
Screenshot: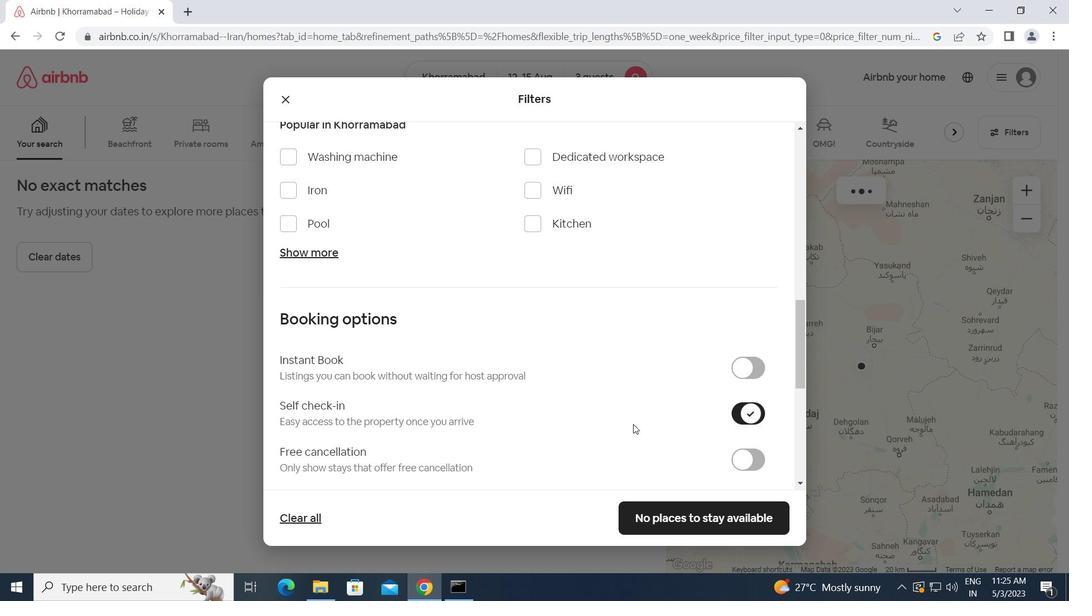
Action: Mouse scrolled (619, 427) with delta (0, 0)
Screenshot: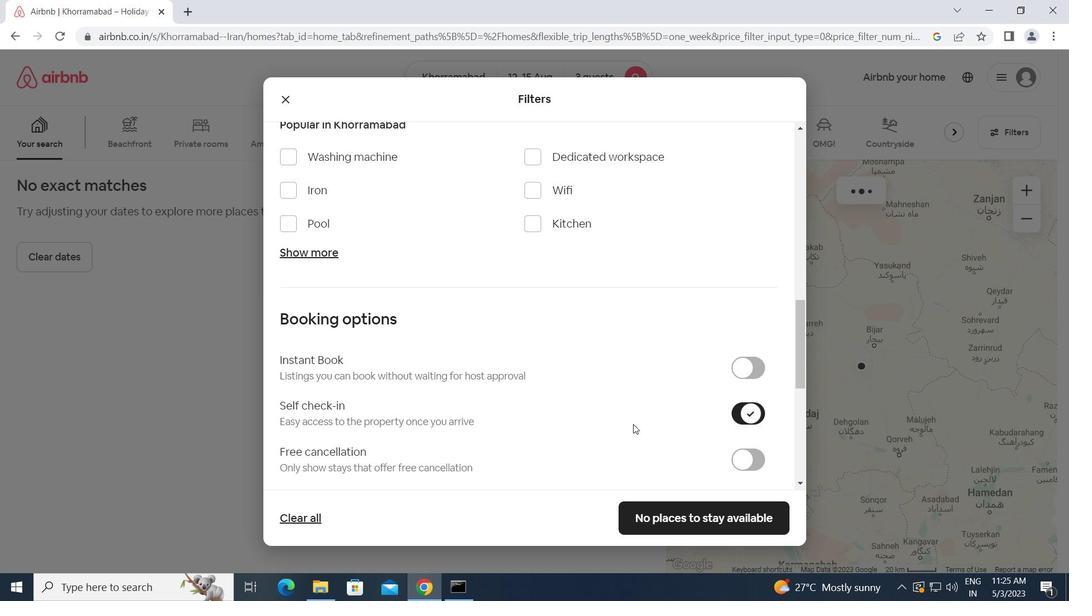 
Action: Mouse scrolled (619, 427) with delta (0, 0)
Screenshot: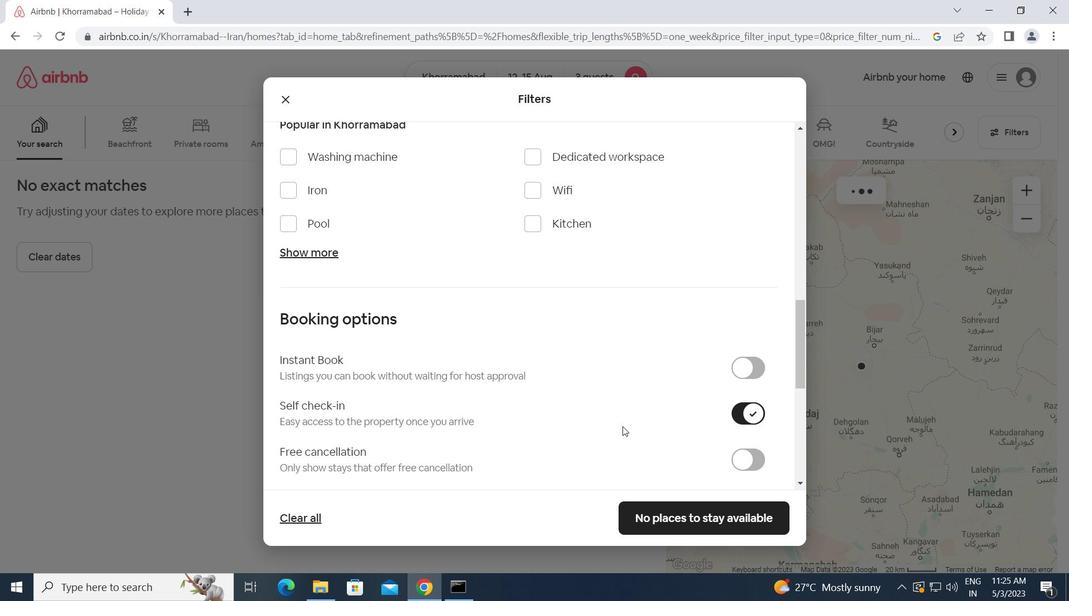
Action: Mouse scrolled (619, 427) with delta (0, 0)
Screenshot: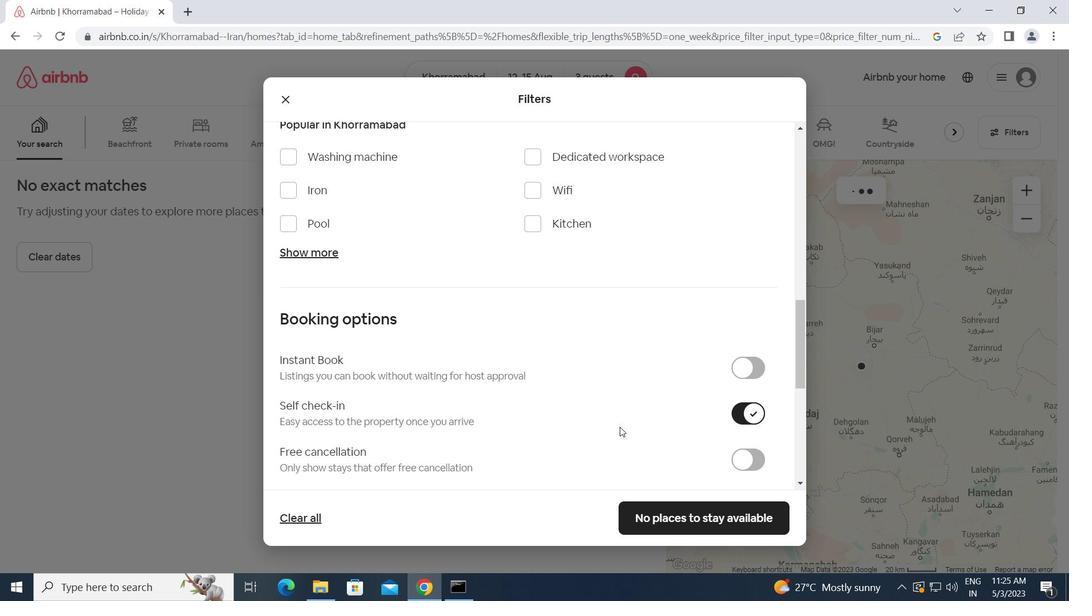 
Action: Mouse scrolled (619, 427) with delta (0, 0)
Screenshot: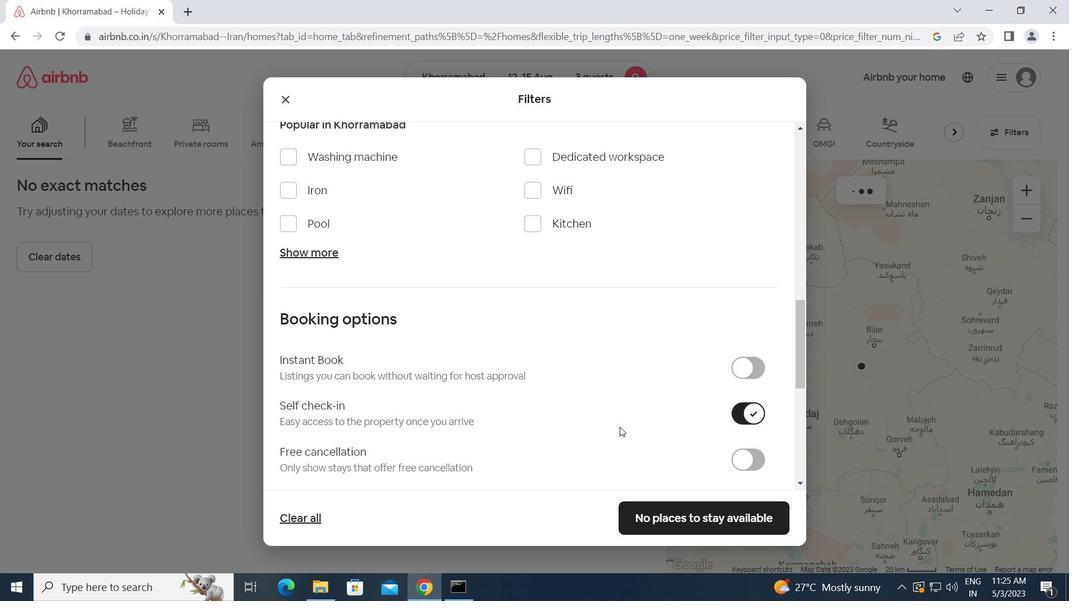 
Action: Mouse moved to (615, 431)
Screenshot: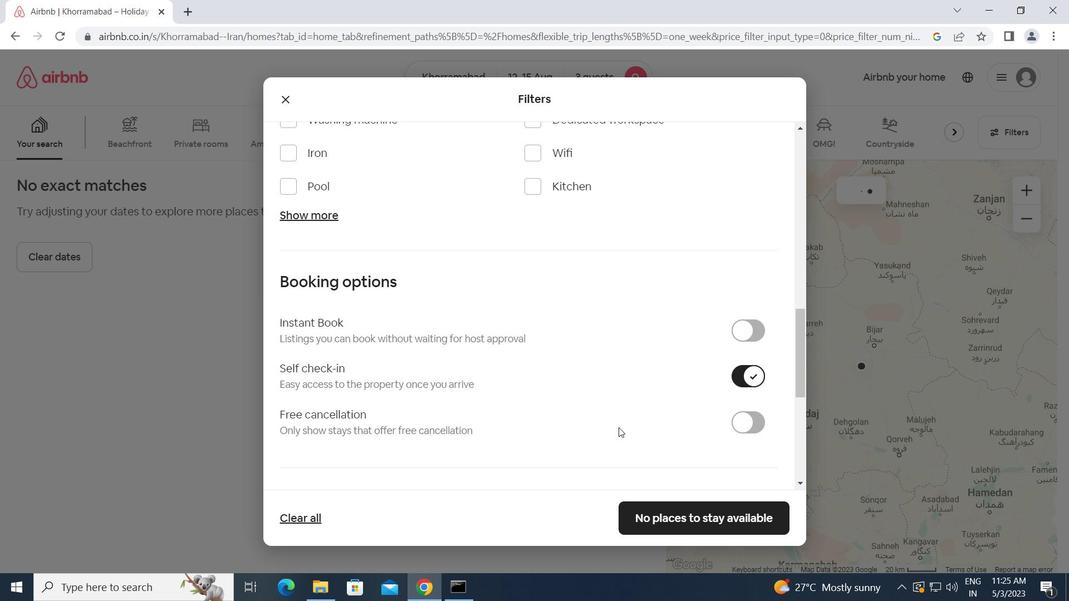 
Action: Mouse scrolled (615, 431) with delta (0, 0)
Screenshot: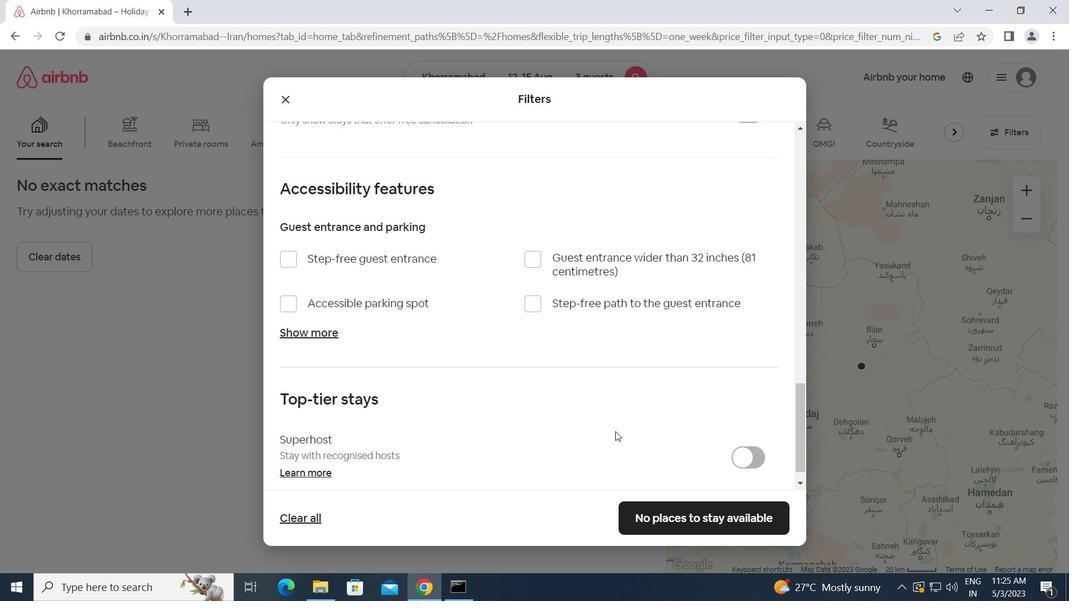 
Action: Mouse scrolled (615, 431) with delta (0, 0)
Screenshot: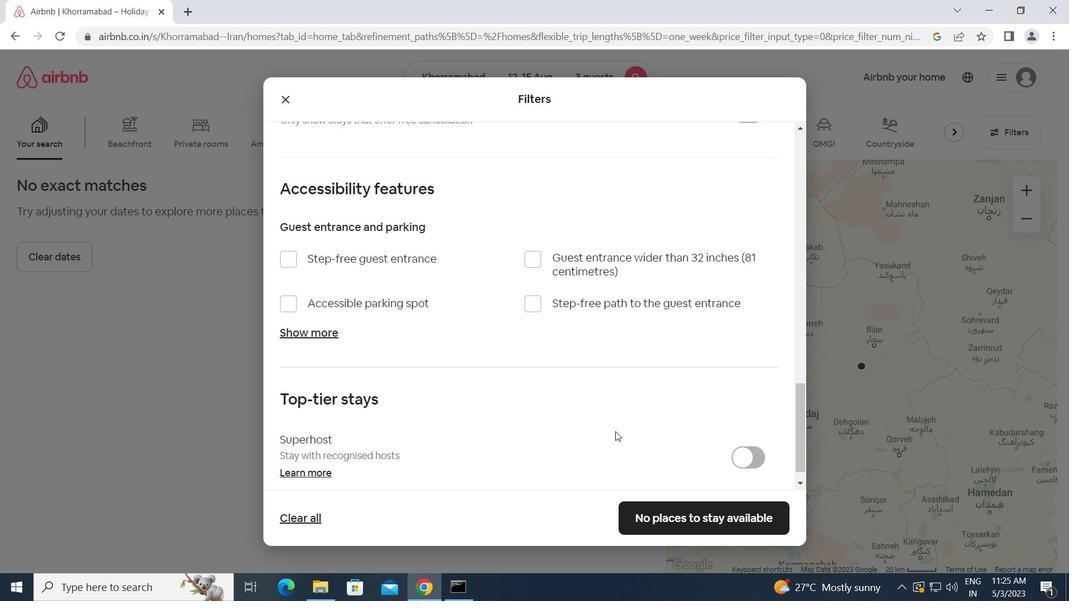 
Action: Mouse scrolled (615, 431) with delta (0, 0)
Screenshot: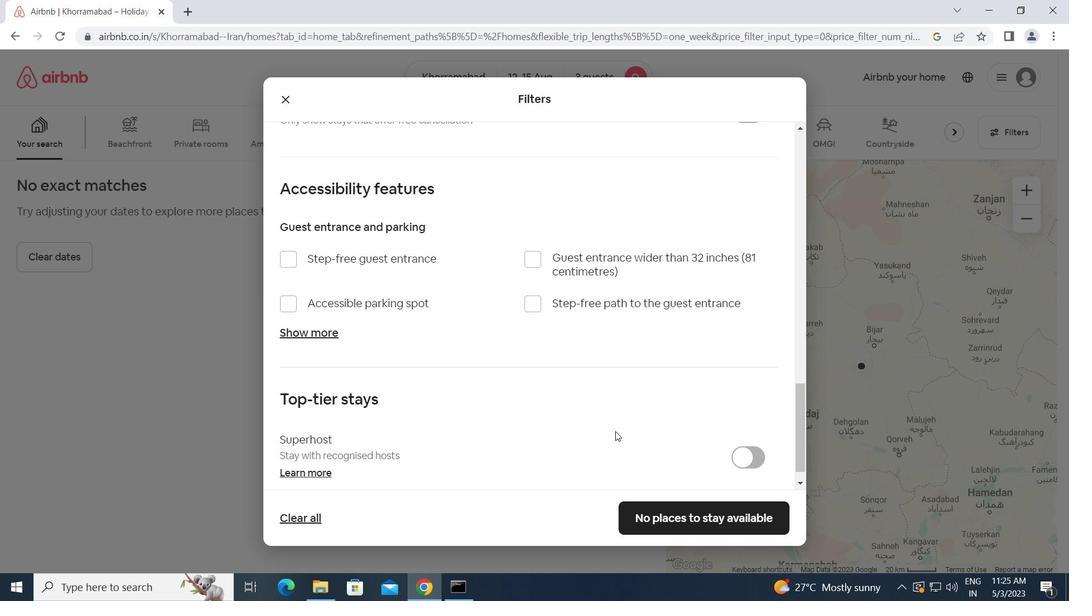 
Action: Mouse scrolled (615, 431) with delta (0, 0)
Screenshot: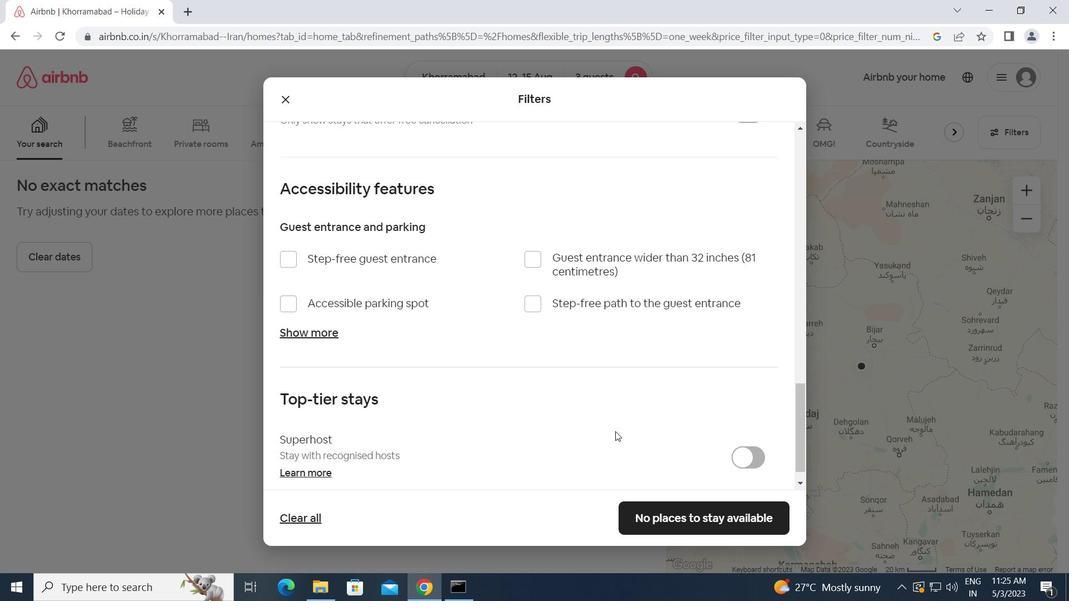
Action: Mouse scrolled (615, 431) with delta (0, 0)
Screenshot: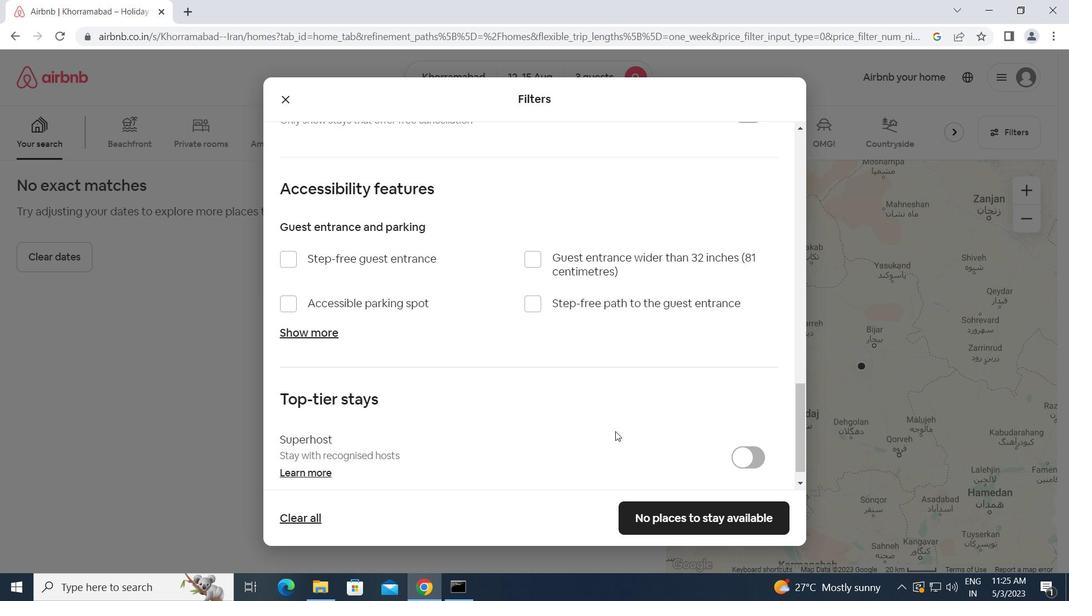 
Action: Mouse scrolled (615, 431) with delta (0, 0)
Screenshot: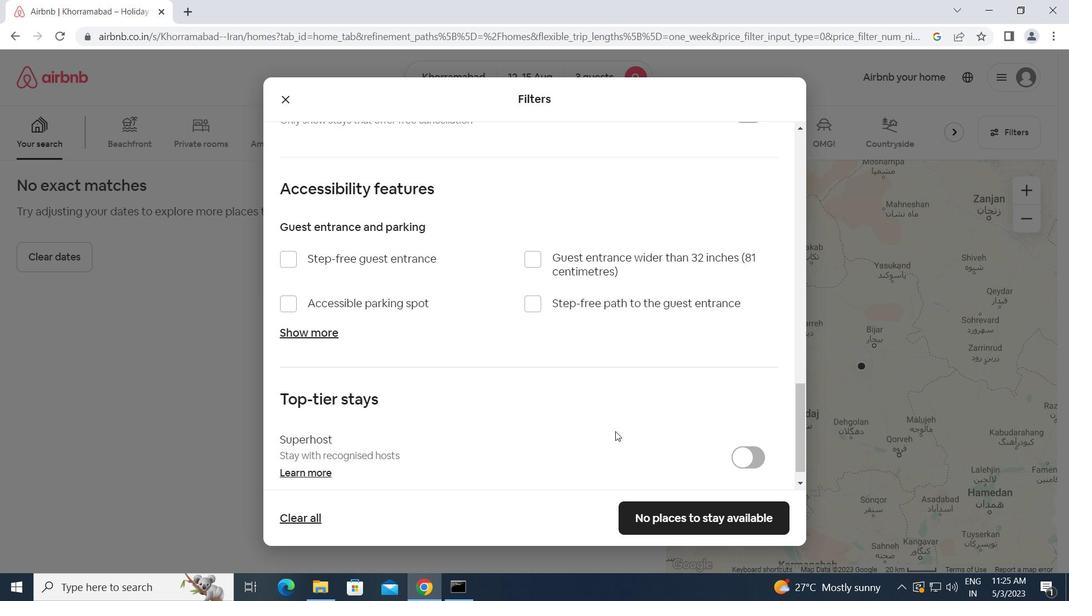
Action: Mouse moved to (662, 520)
Screenshot: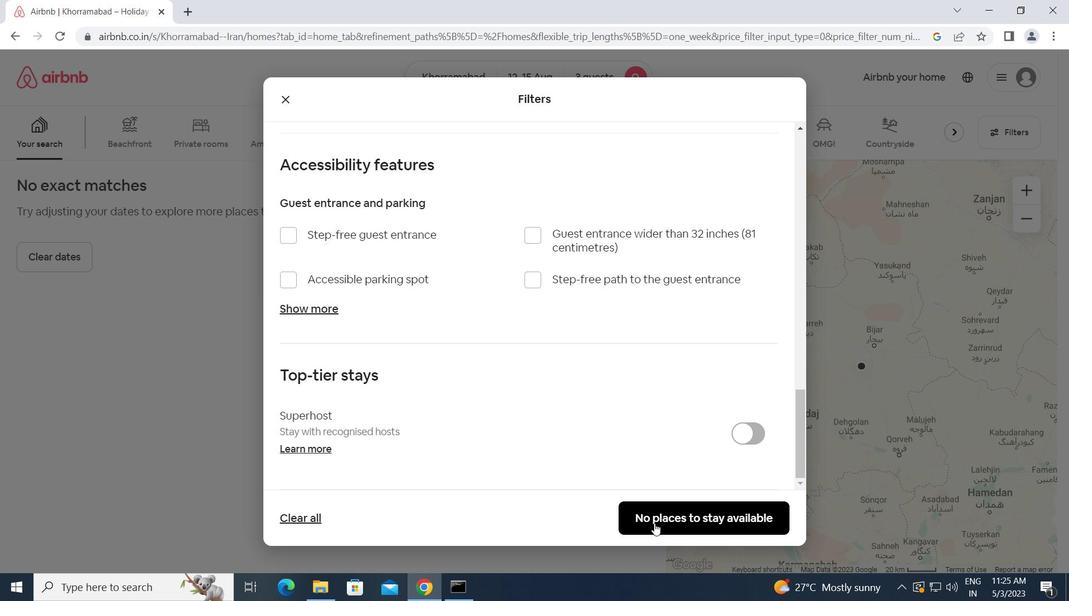 
Action: Mouse scrolled (662, 519) with delta (0, 0)
Screenshot: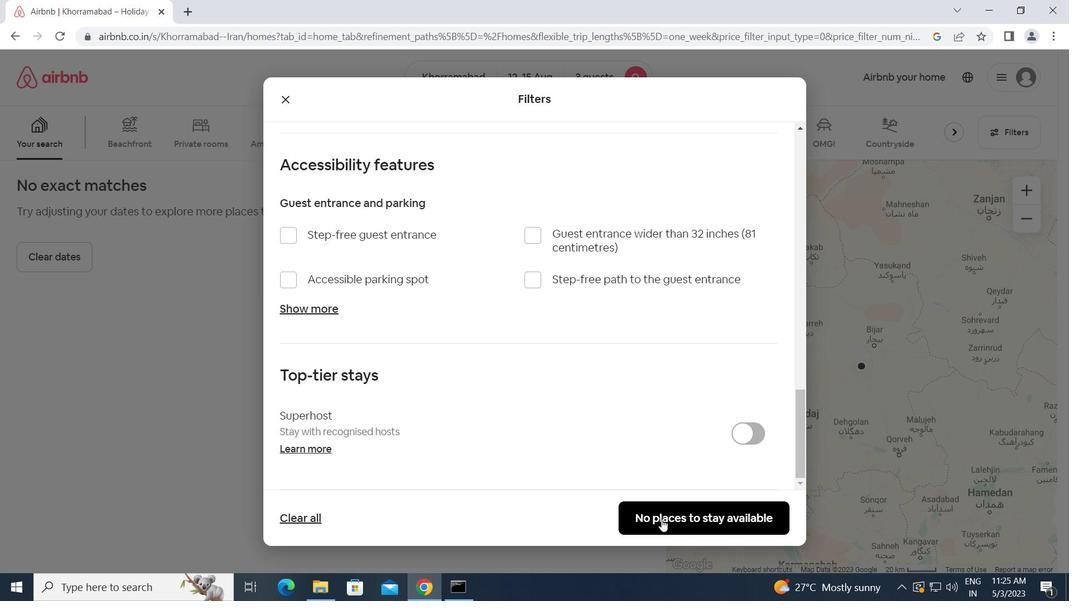 
Action: Mouse scrolled (662, 519) with delta (0, 0)
Screenshot: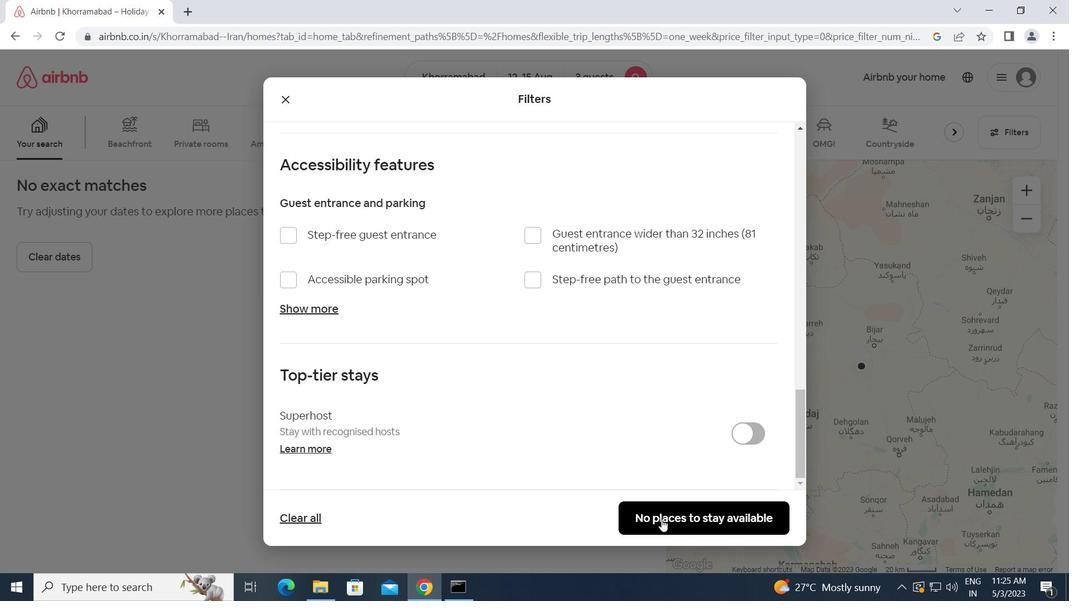 
Action: Mouse scrolled (662, 519) with delta (0, 0)
Screenshot: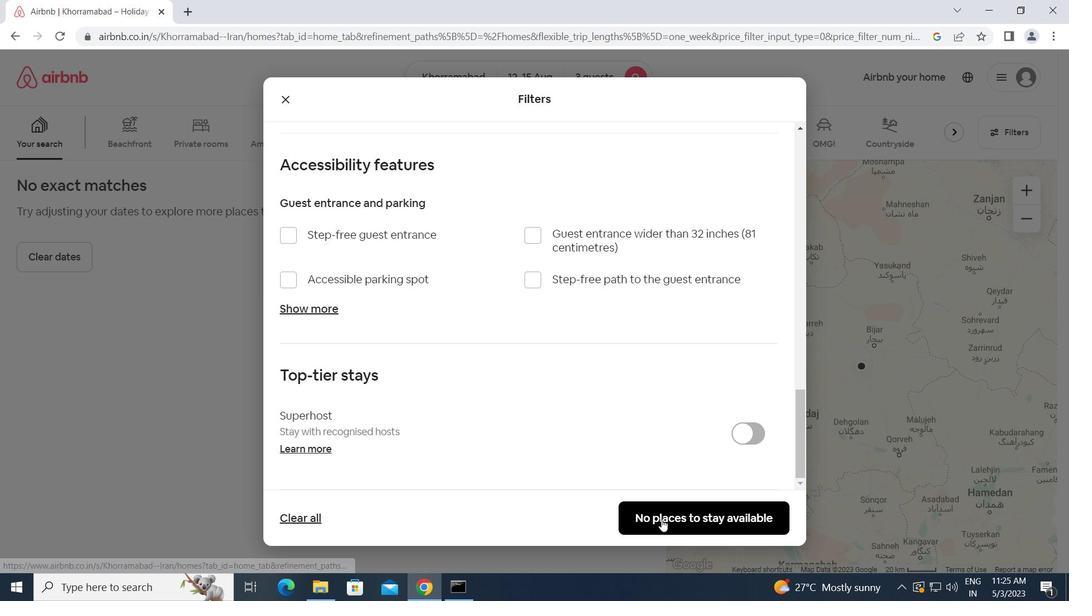 
Action: Mouse scrolled (662, 519) with delta (0, 0)
Screenshot: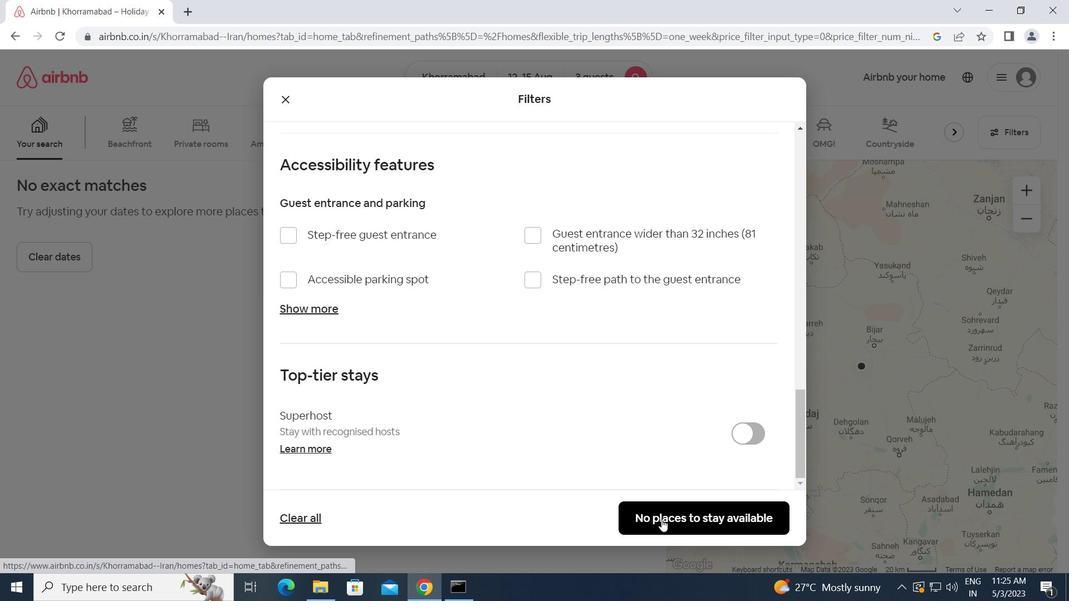 
Action: Mouse scrolled (662, 519) with delta (0, 0)
Screenshot: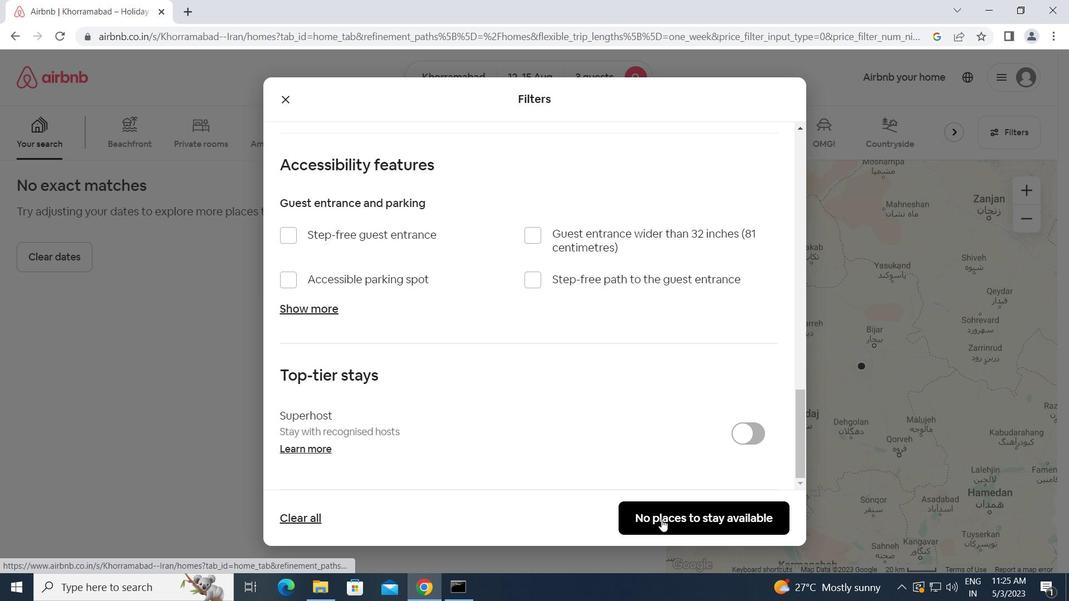 
Action: Mouse moved to (662, 516)
Screenshot: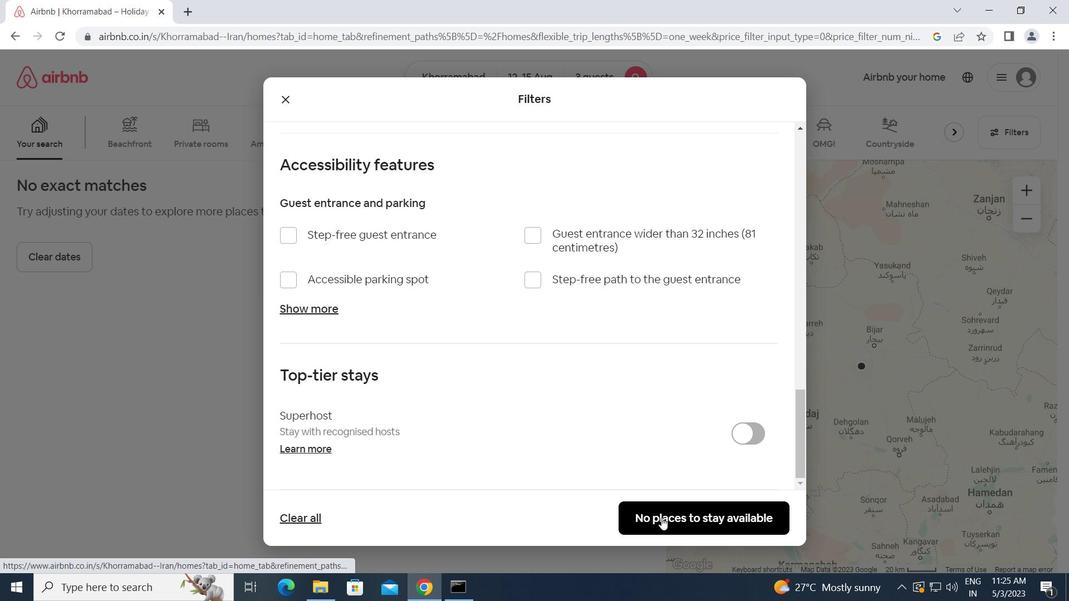 
Action: Mouse pressed left at (662, 516)
Screenshot: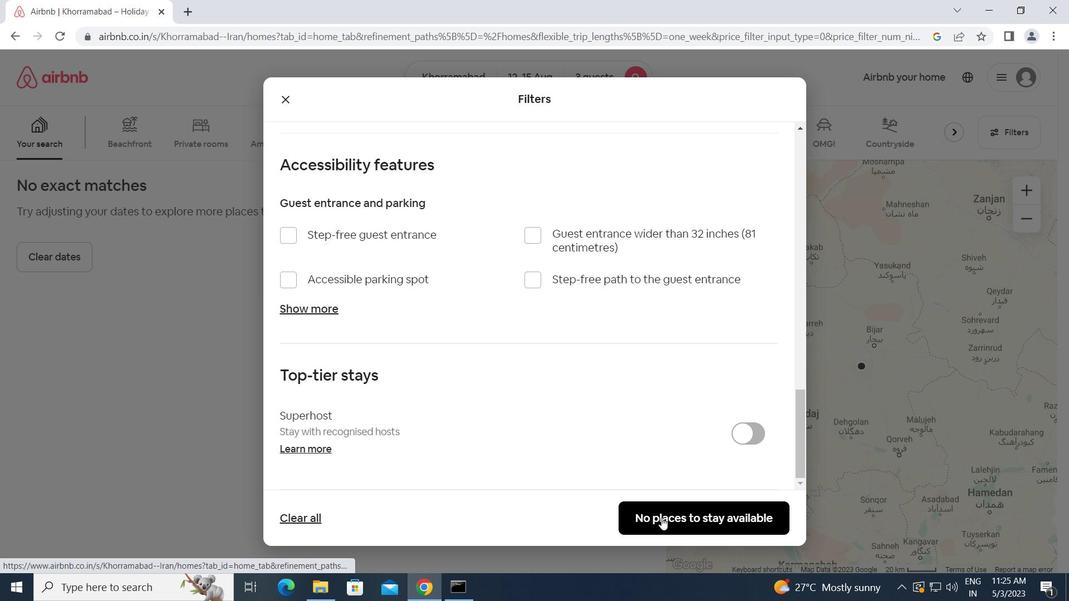 
Action: Mouse moved to (658, 511)
Screenshot: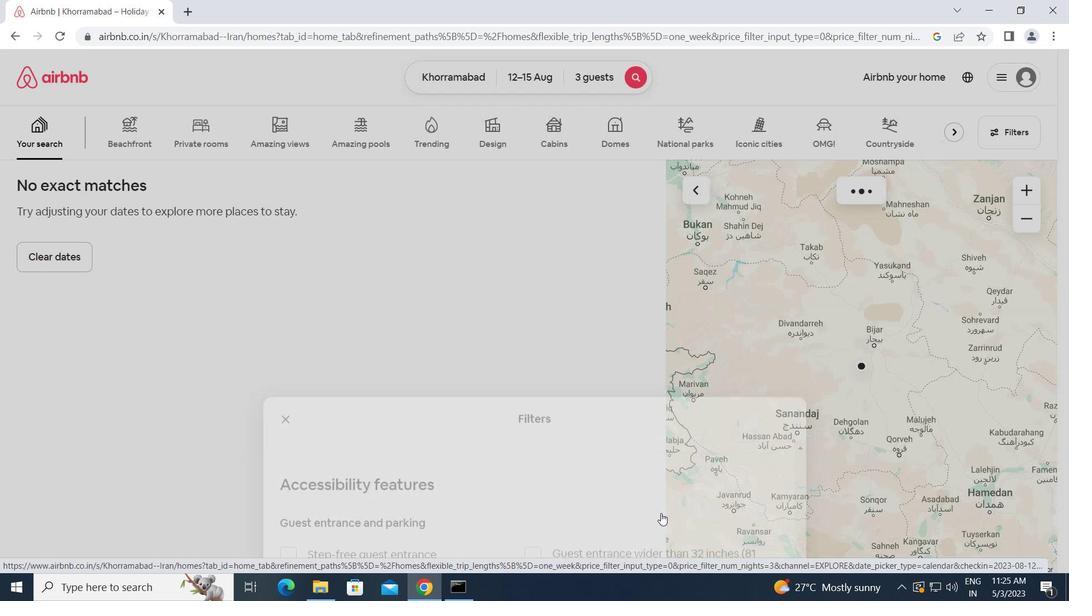 
